 Task: Open Card Landing Page Optimization in Board Newsletter Planning to Workspace Ad Operations and add a team member Softage.4@softage.net, a label Yellow, a checklist Adult Education, an attachment from your onedrive, a color Yellow and finally, add a card description 'Conduct and analyze customer feedback survey' and a comment 'Let us approach this task with a focus on continuous learning and improvement, seeking to iterate and refine our approach over time.'. Add a start date 'Jan 04, 1900' with a due date 'Jan 11, 1900'
Action: Mouse moved to (83, 405)
Screenshot: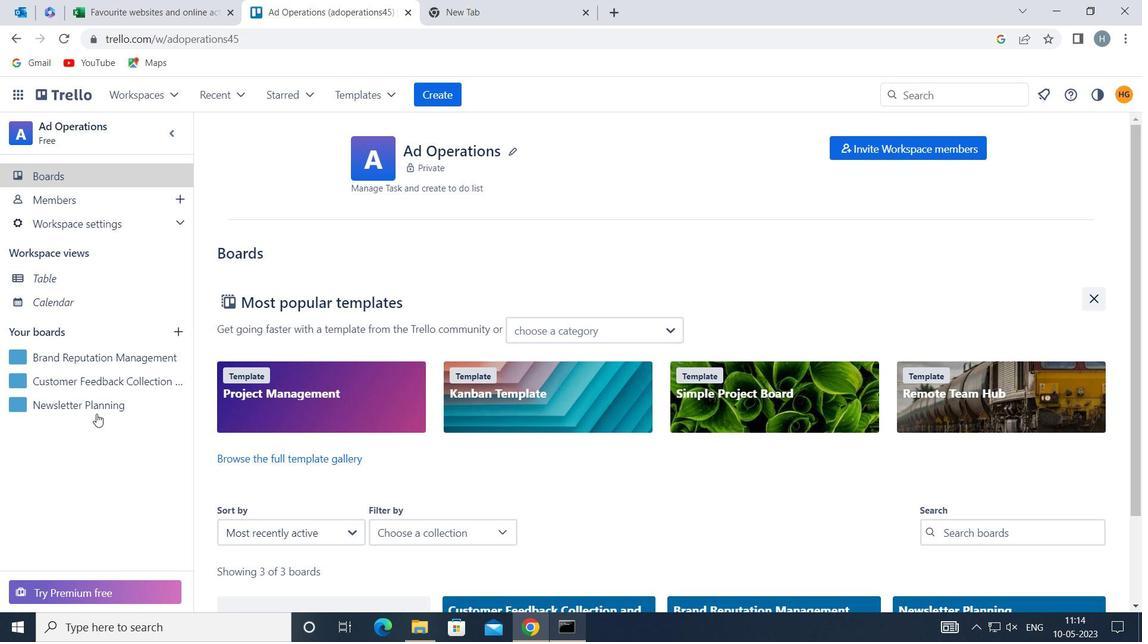 
Action: Mouse pressed left at (83, 405)
Screenshot: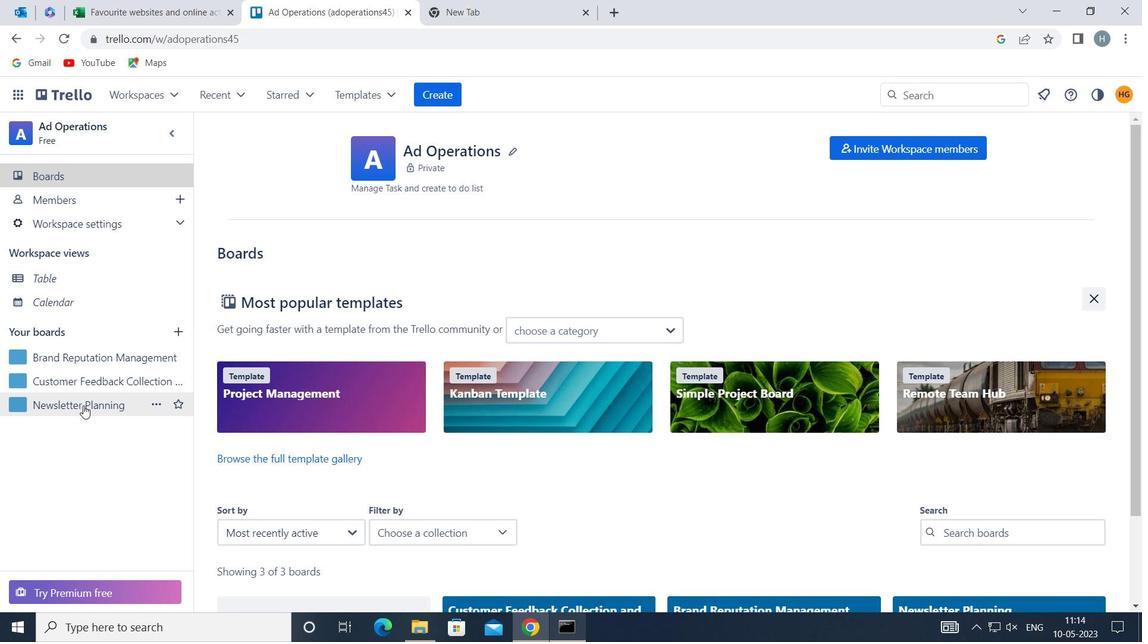 
Action: Mouse moved to (469, 217)
Screenshot: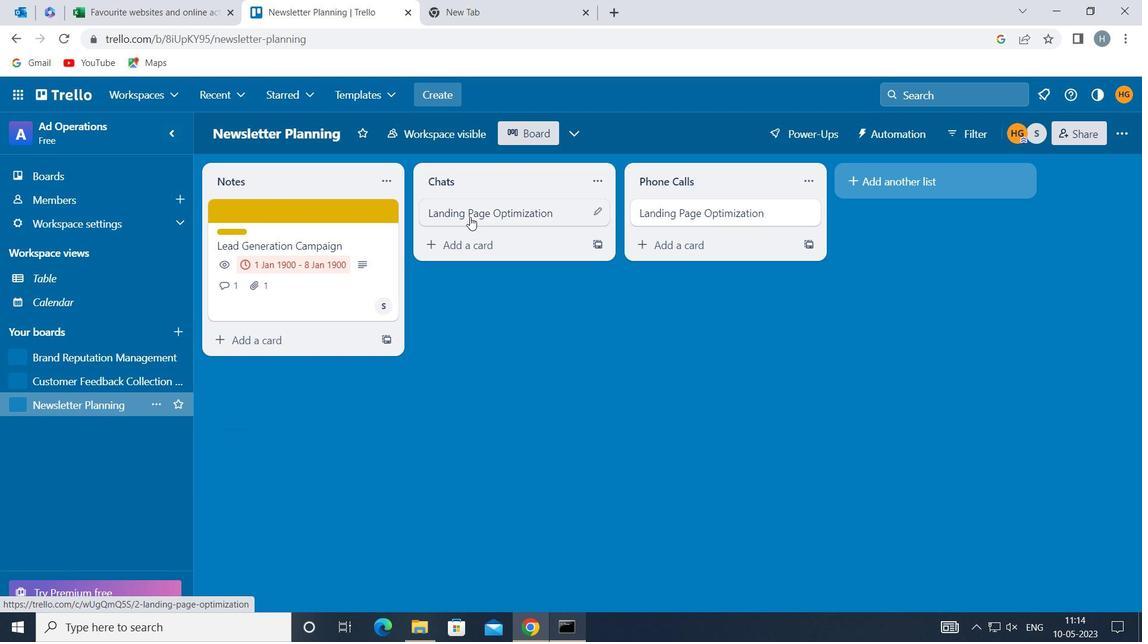 
Action: Mouse pressed left at (469, 217)
Screenshot: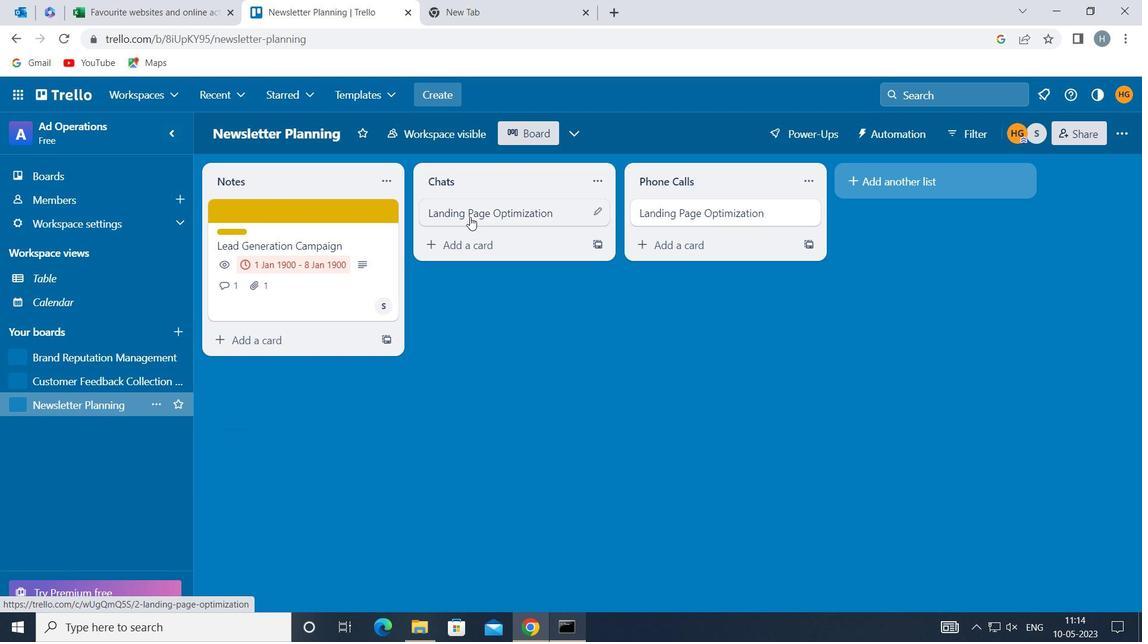 
Action: Mouse moved to (748, 256)
Screenshot: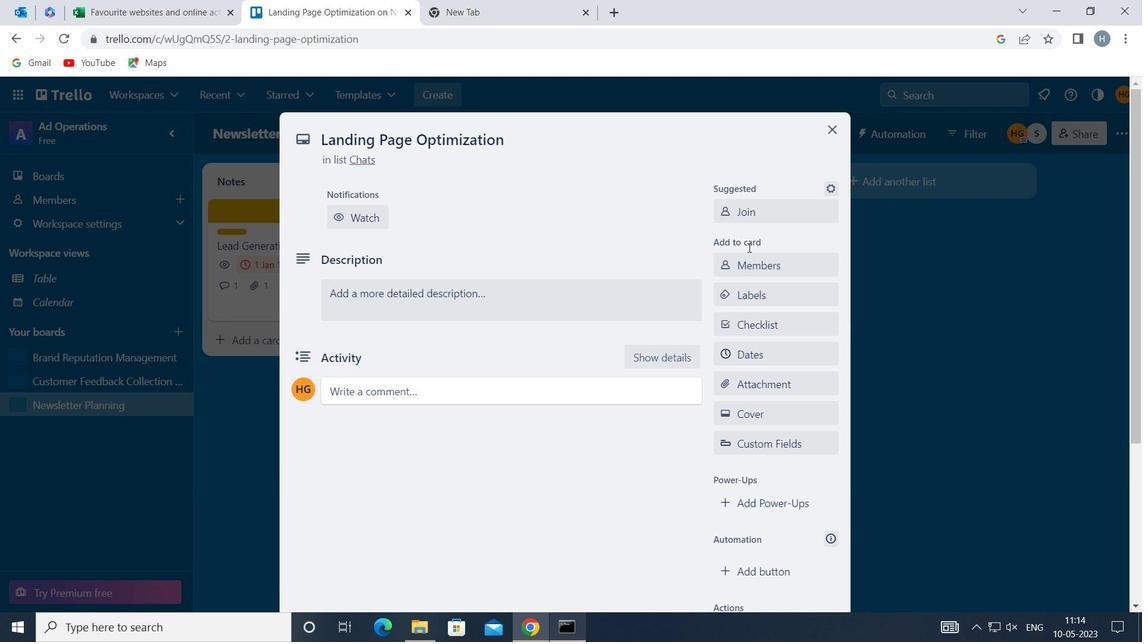 
Action: Mouse pressed left at (748, 256)
Screenshot: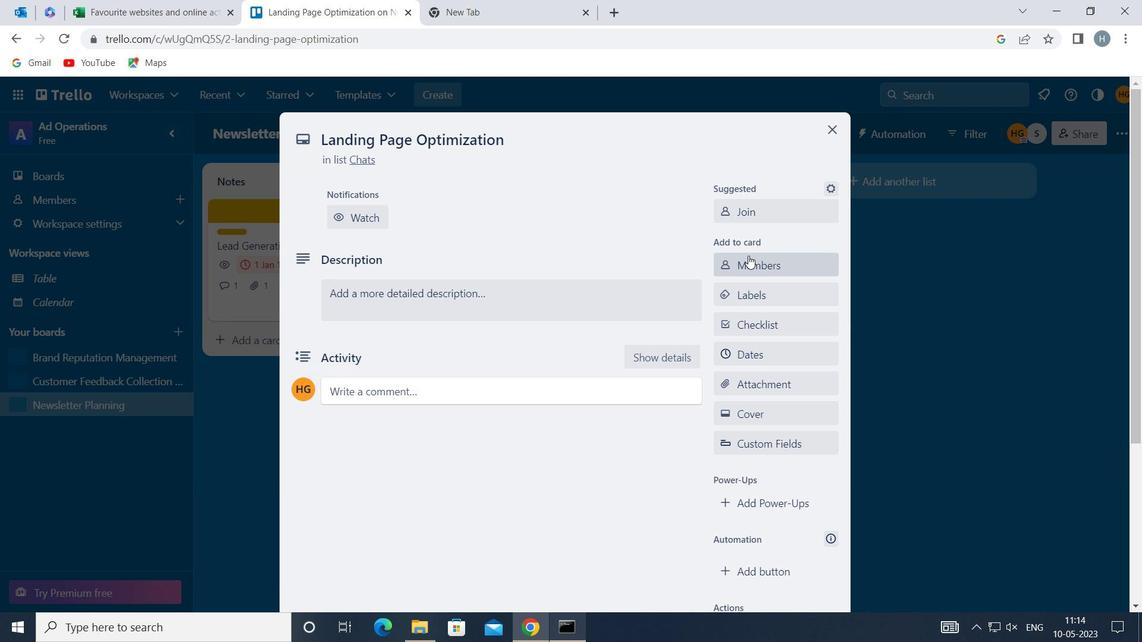 
Action: Mouse moved to (729, 262)
Screenshot: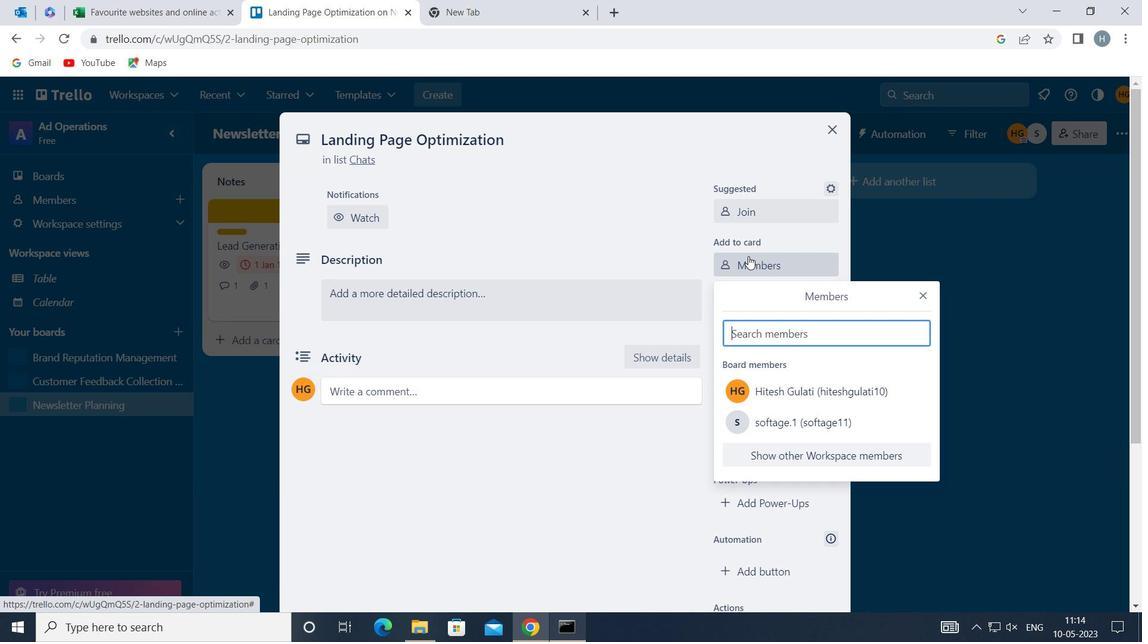 
Action: Key pressed softage
Screenshot: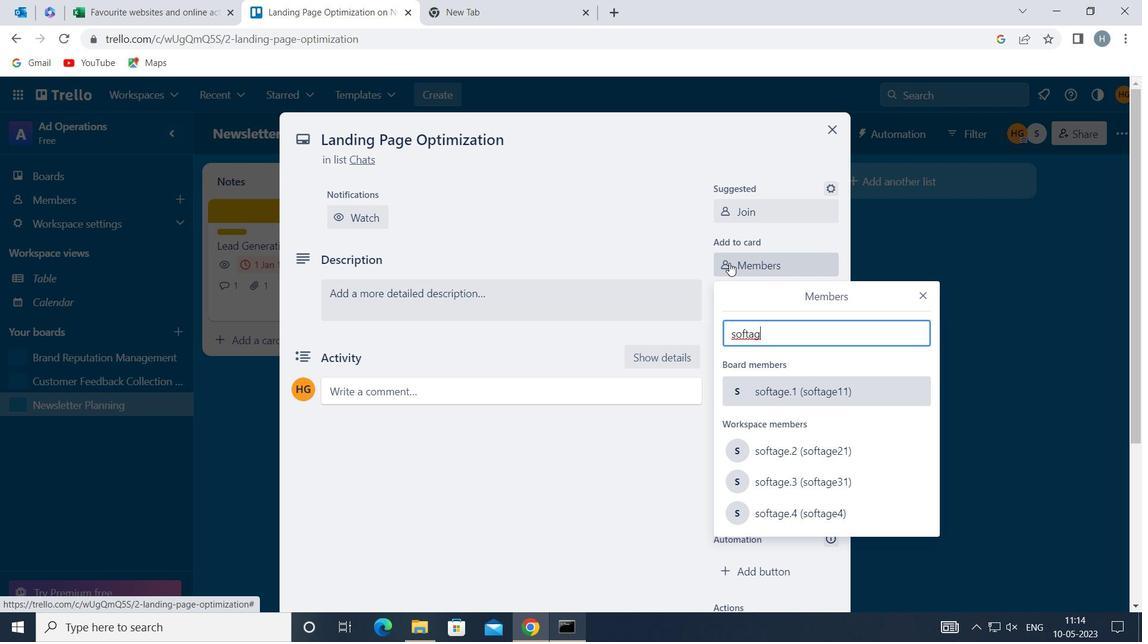 
Action: Mouse moved to (803, 508)
Screenshot: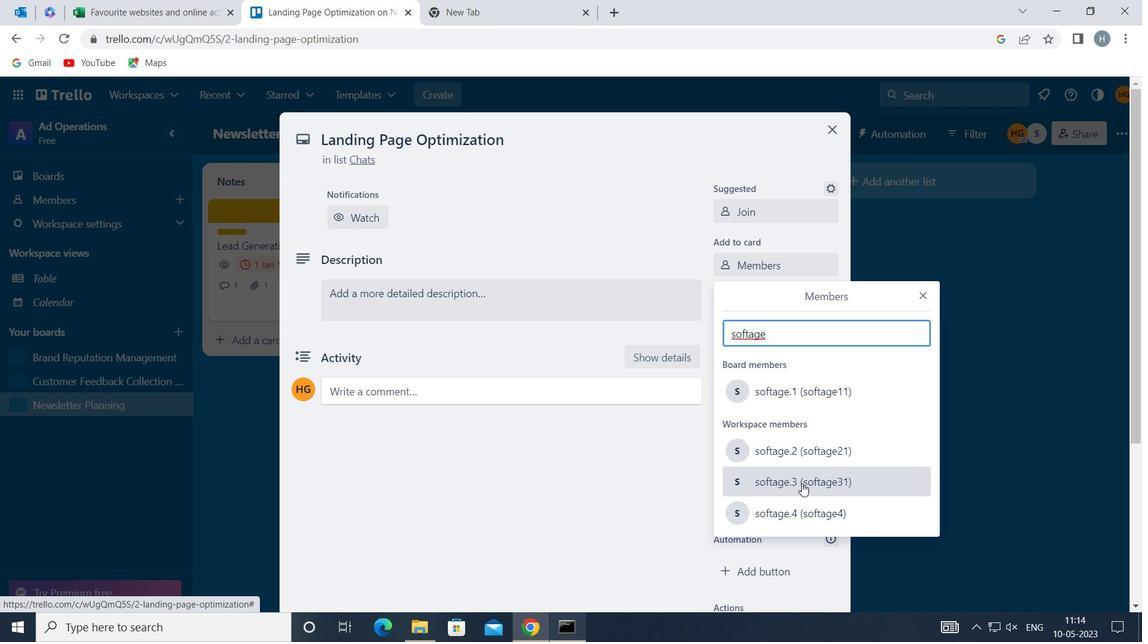 
Action: Mouse pressed left at (803, 508)
Screenshot: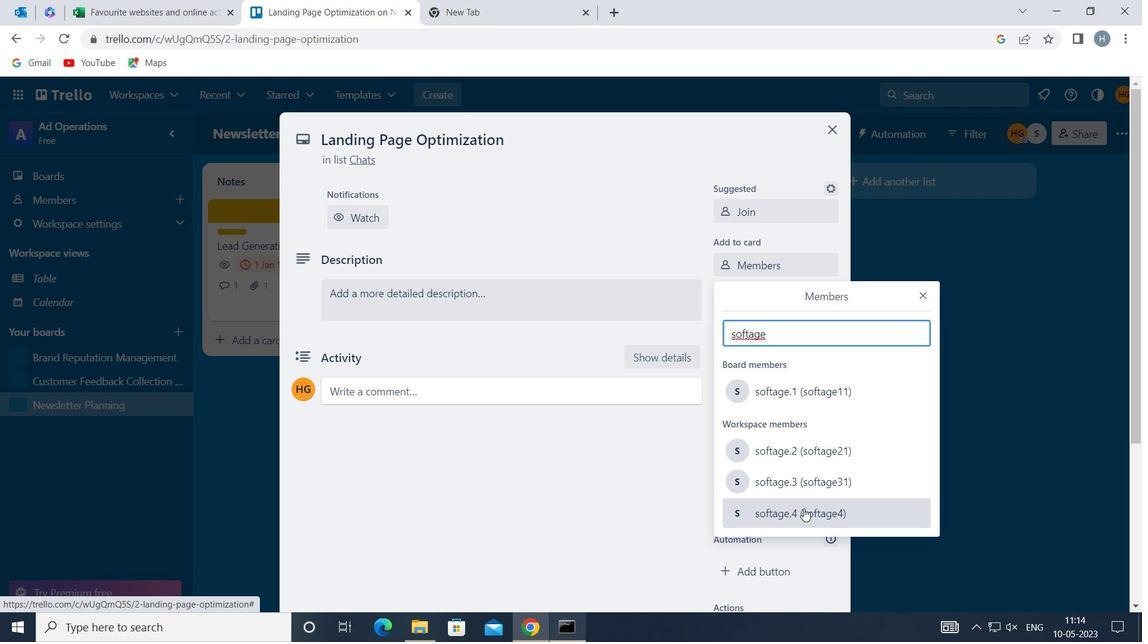 
Action: Mouse moved to (921, 292)
Screenshot: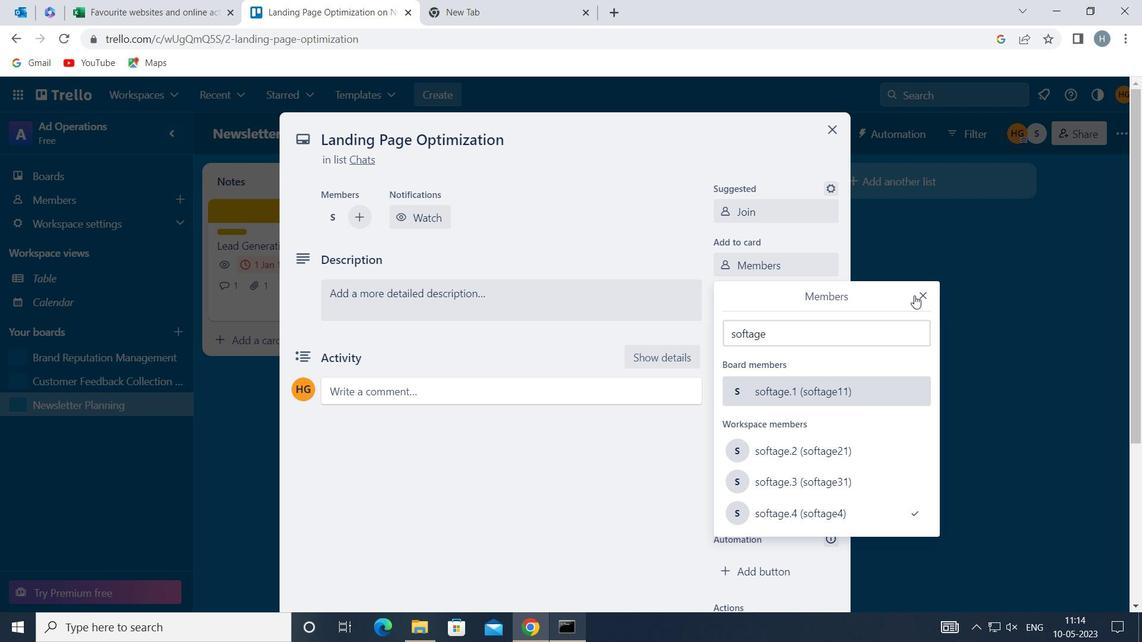 
Action: Mouse pressed left at (921, 292)
Screenshot: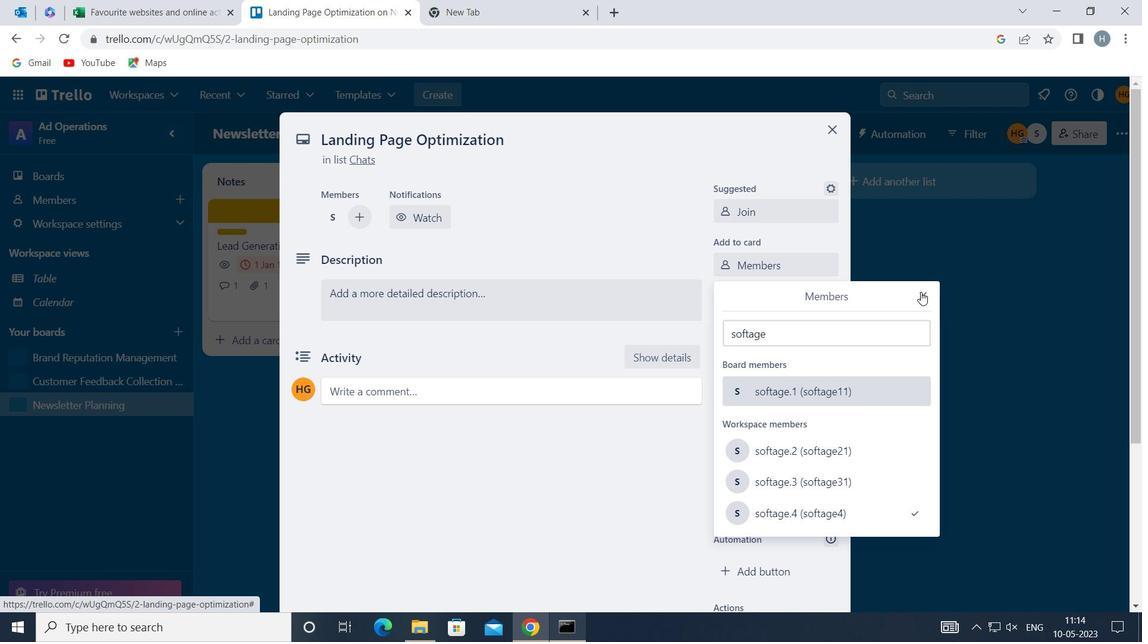 
Action: Mouse moved to (783, 291)
Screenshot: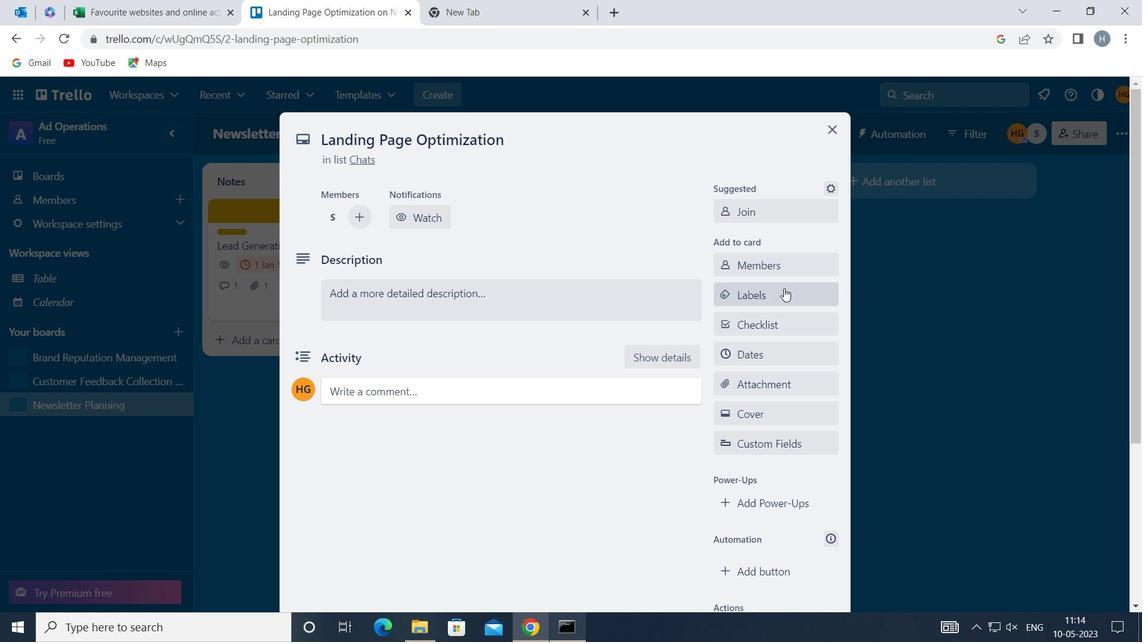 
Action: Mouse pressed left at (783, 291)
Screenshot: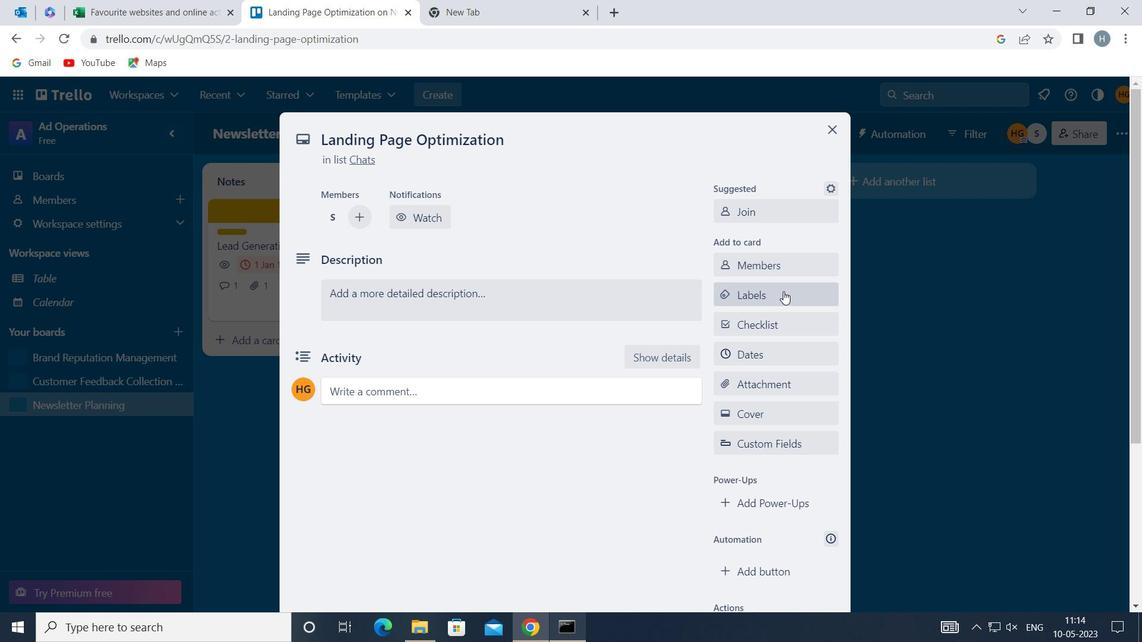 
Action: Mouse moved to (805, 249)
Screenshot: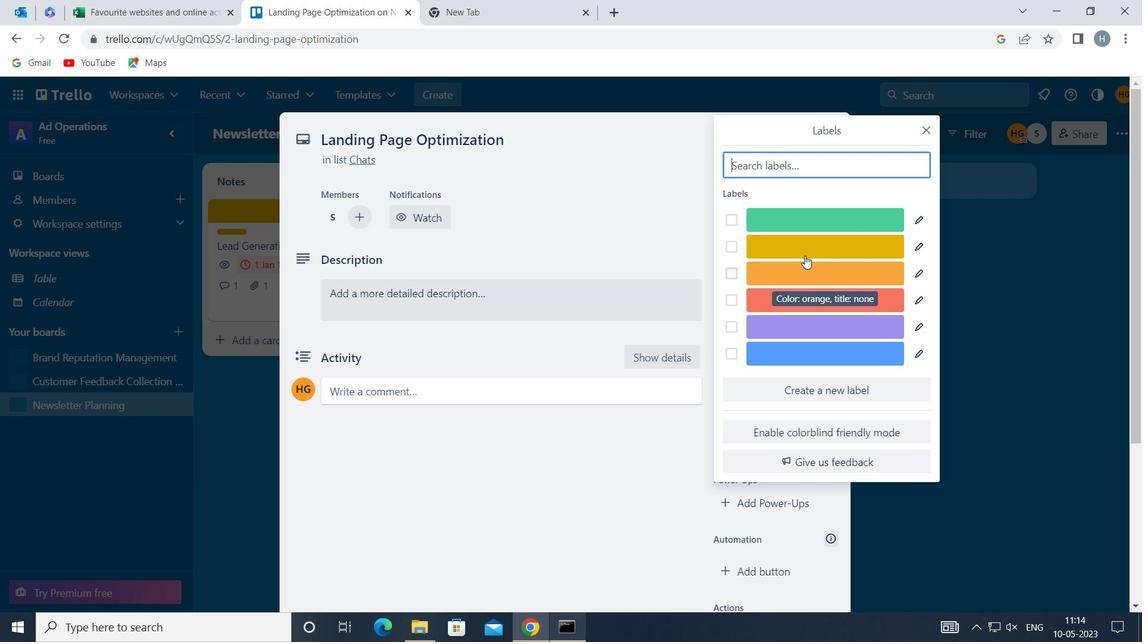 
Action: Mouse pressed left at (805, 249)
Screenshot: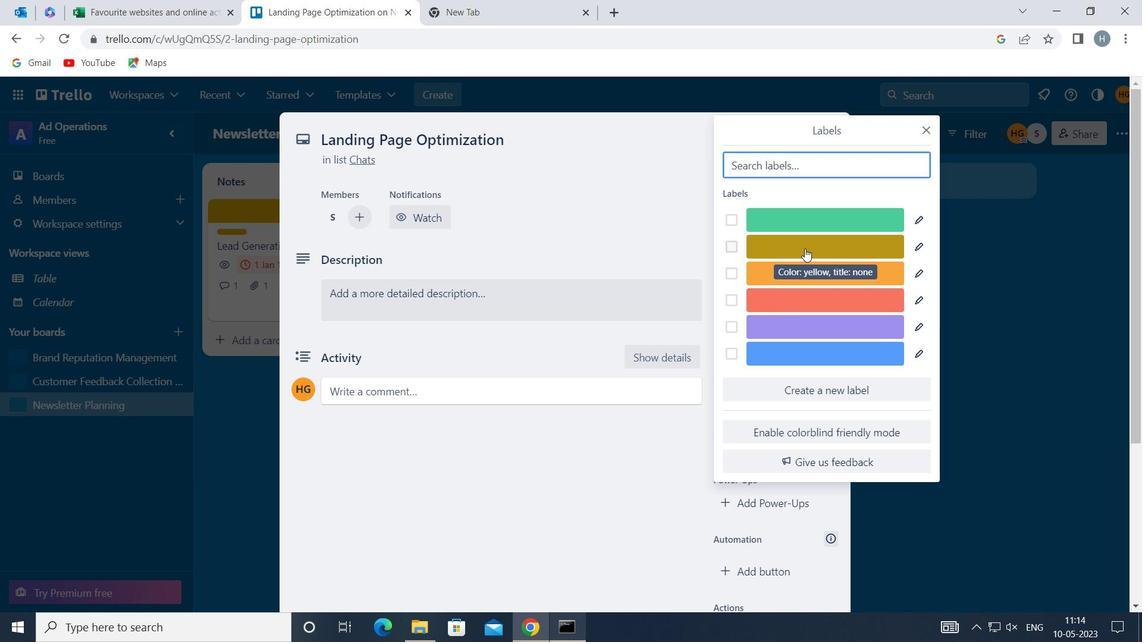 
Action: Mouse moved to (926, 124)
Screenshot: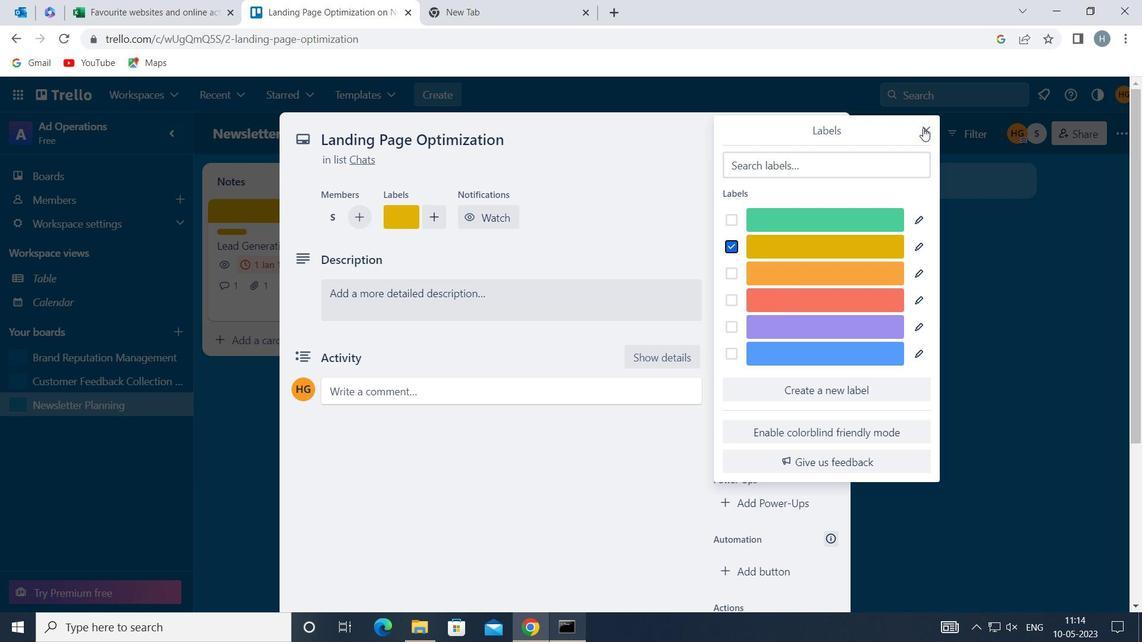 
Action: Mouse pressed left at (926, 124)
Screenshot: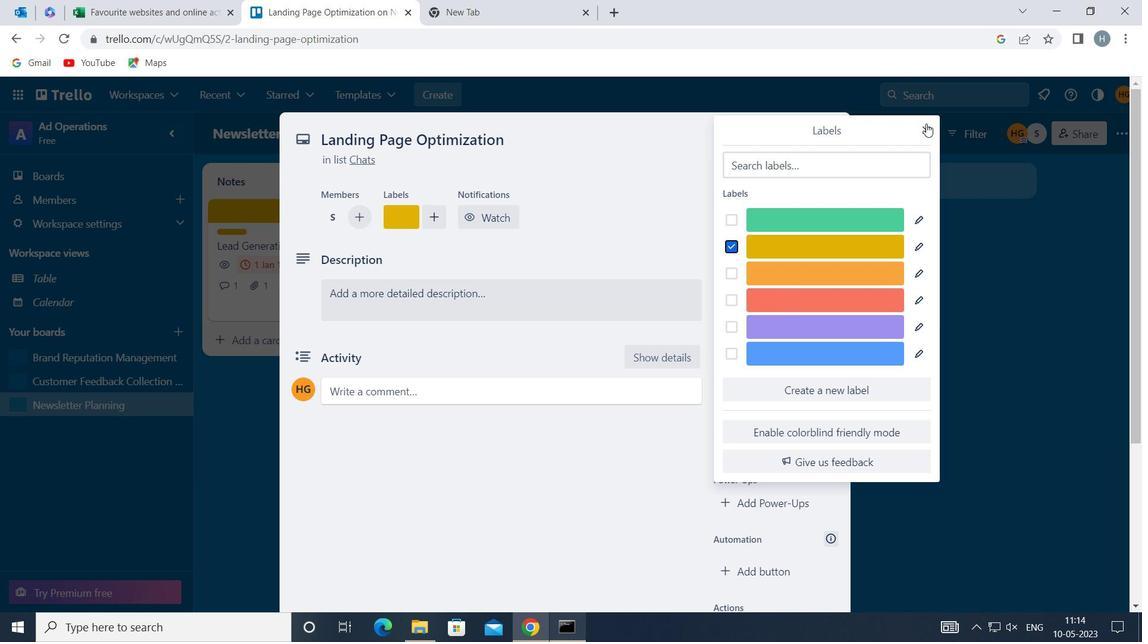 
Action: Mouse moved to (791, 327)
Screenshot: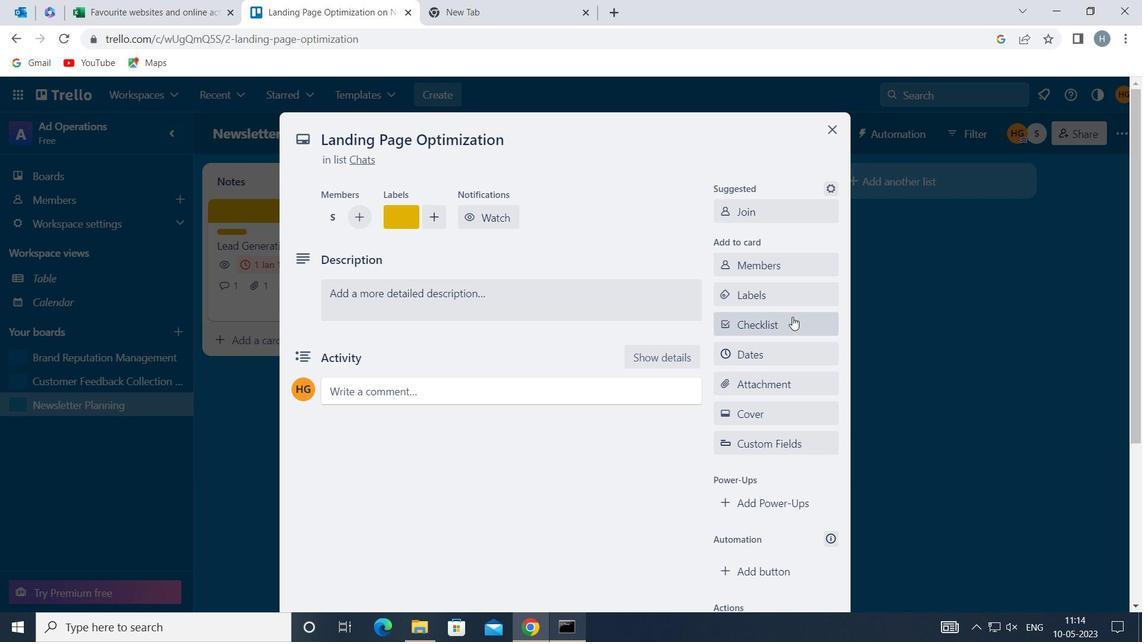 
Action: Mouse pressed left at (791, 327)
Screenshot: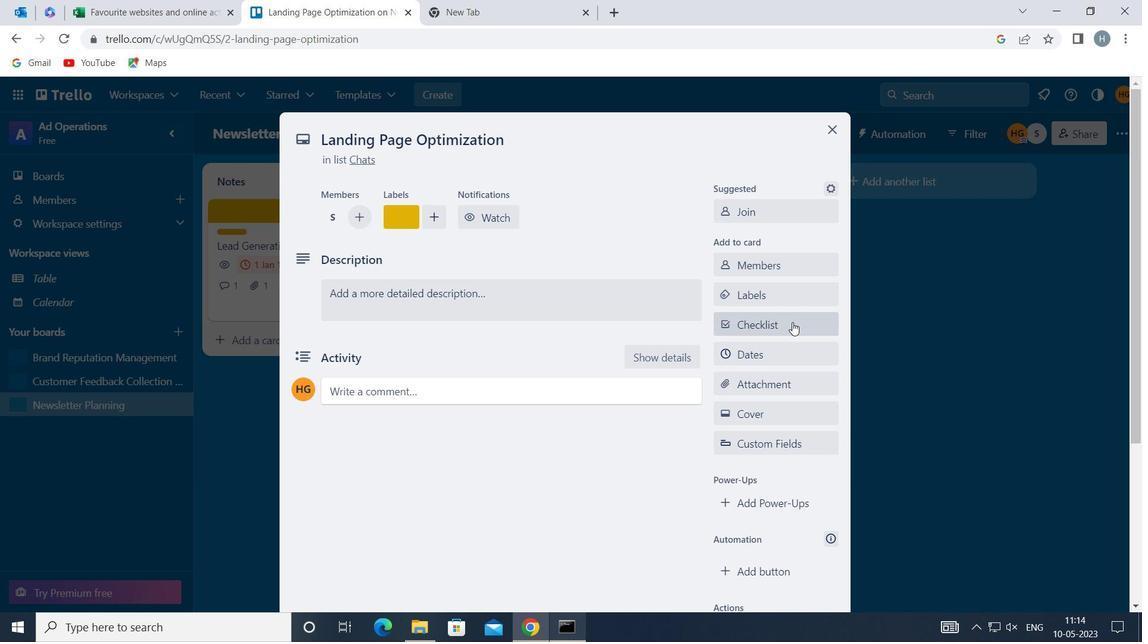 
Action: Key pressed <Key.shift>ADULT<Key.space><Key.shift>EDUCATION
Screenshot: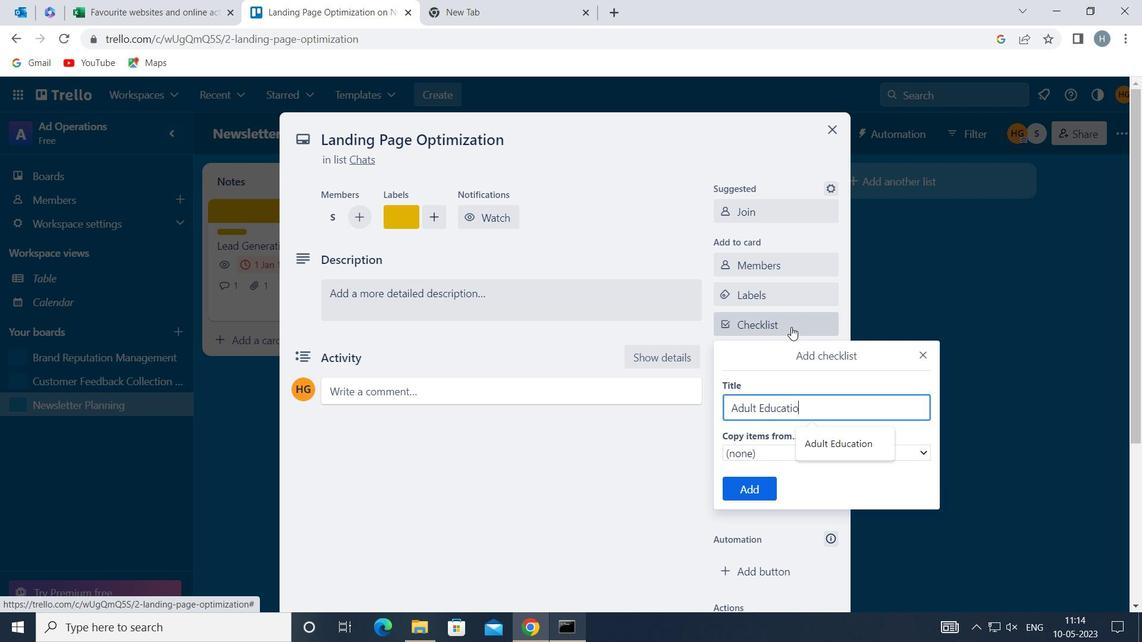 
Action: Mouse moved to (748, 487)
Screenshot: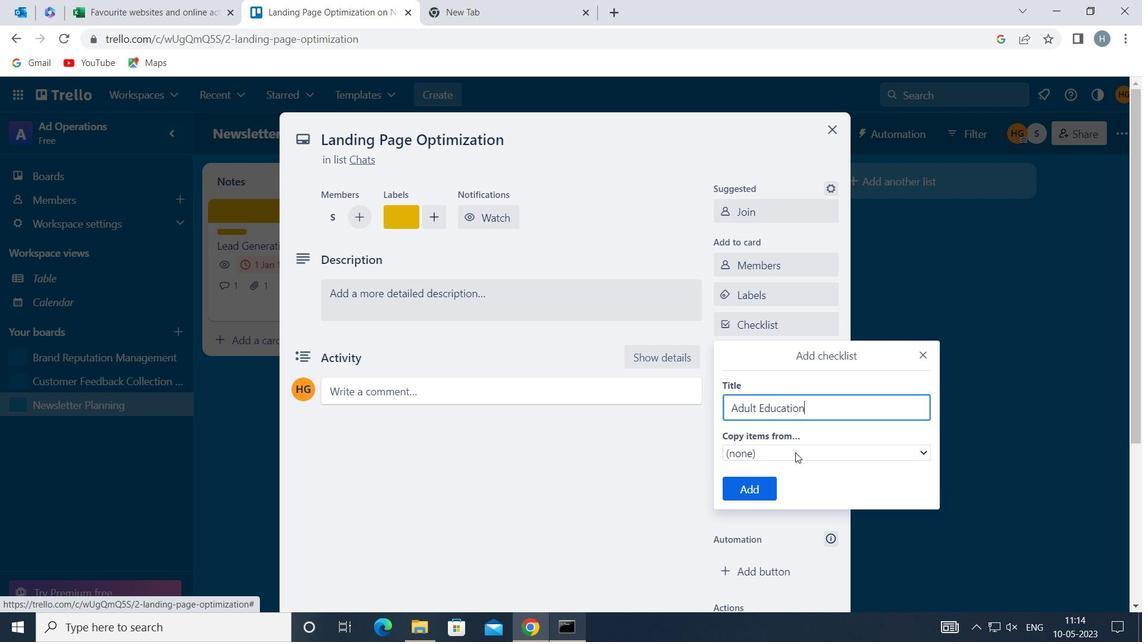 
Action: Mouse pressed left at (748, 487)
Screenshot: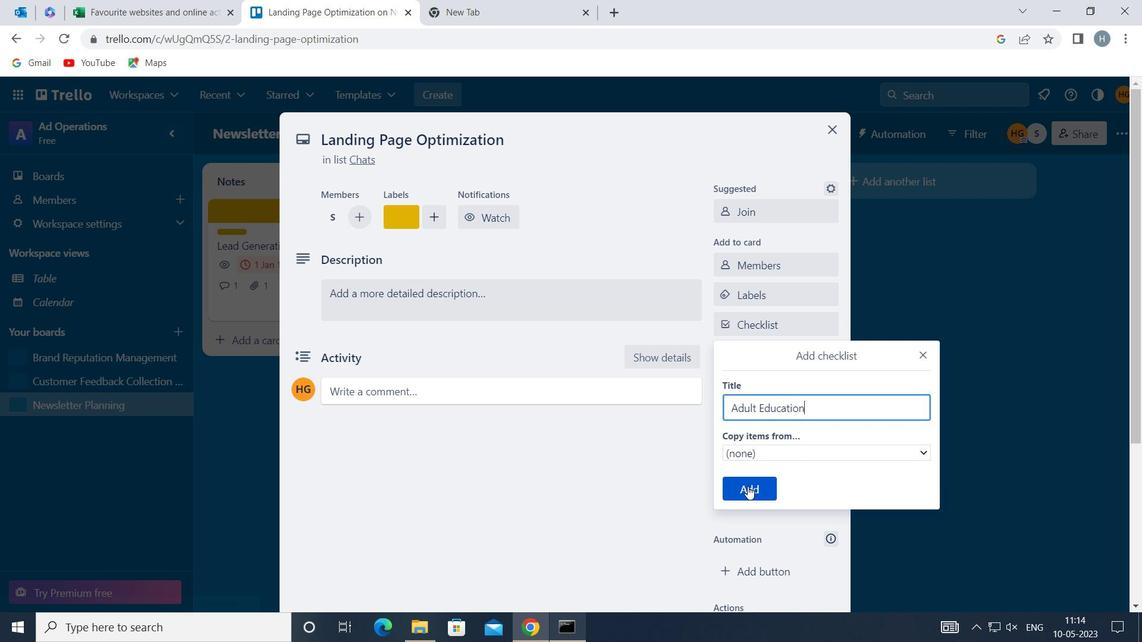 
Action: Mouse moved to (777, 375)
Screenshot: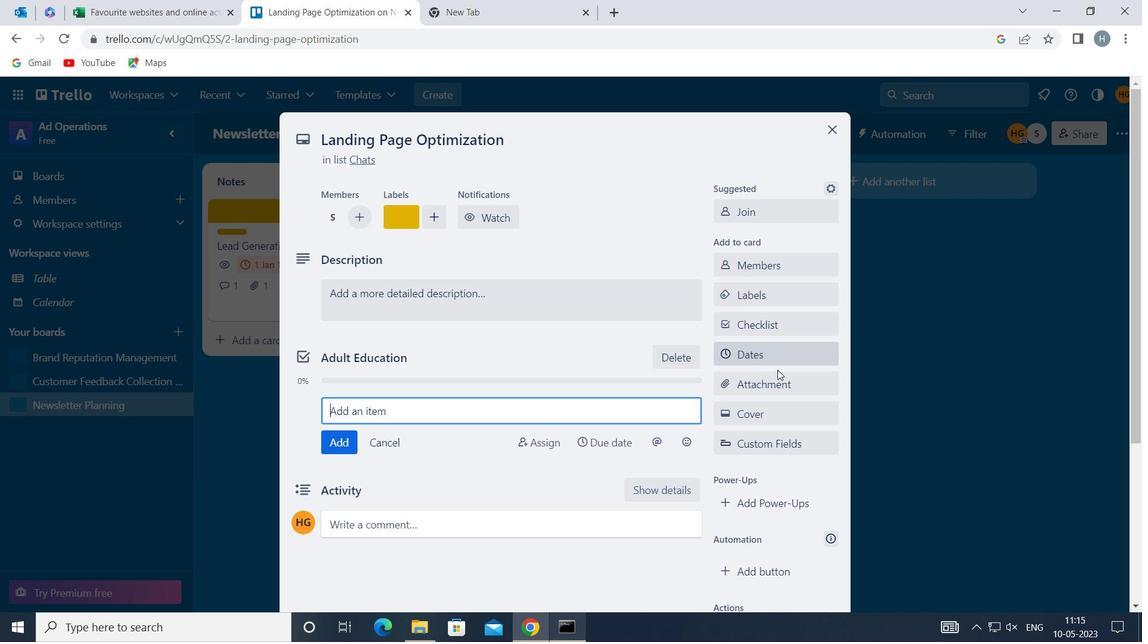 
Action: Mouse pressed left at (777, 375)
Screenshot: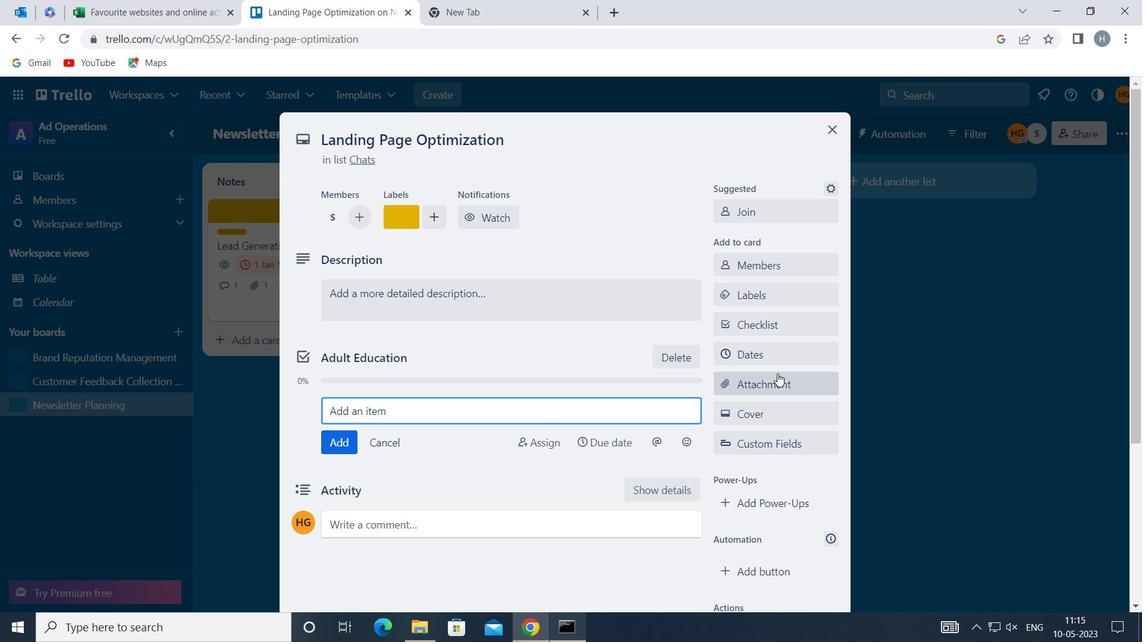 
Action: Mouse moved to (769, 274)
Screenshot: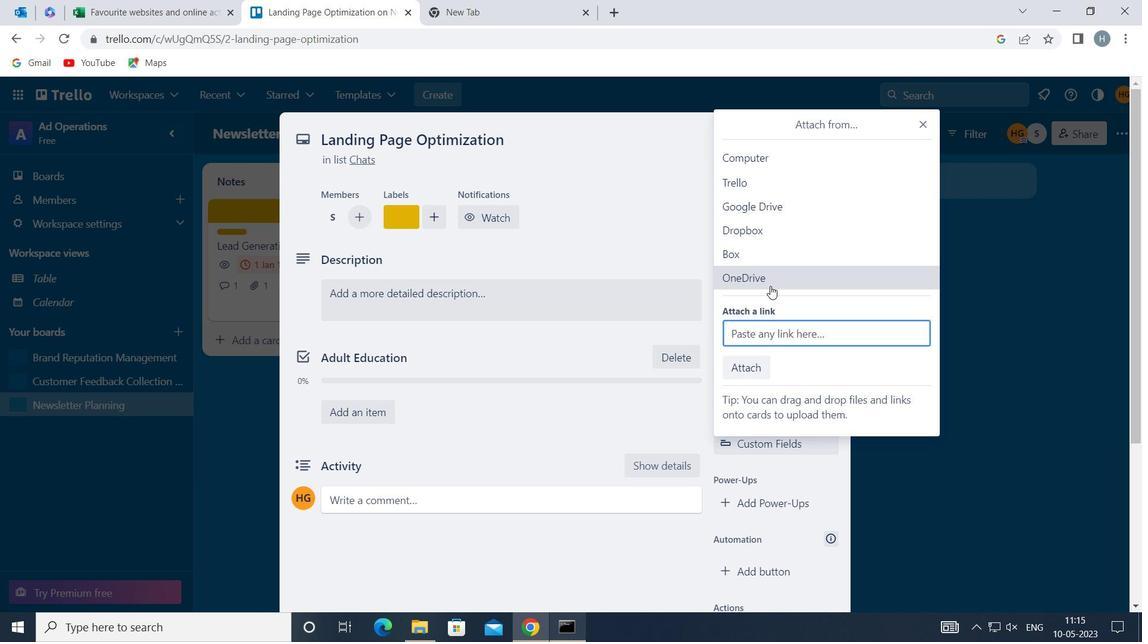 
Action: Mouse pressed left at (769, 274)
Screenshot: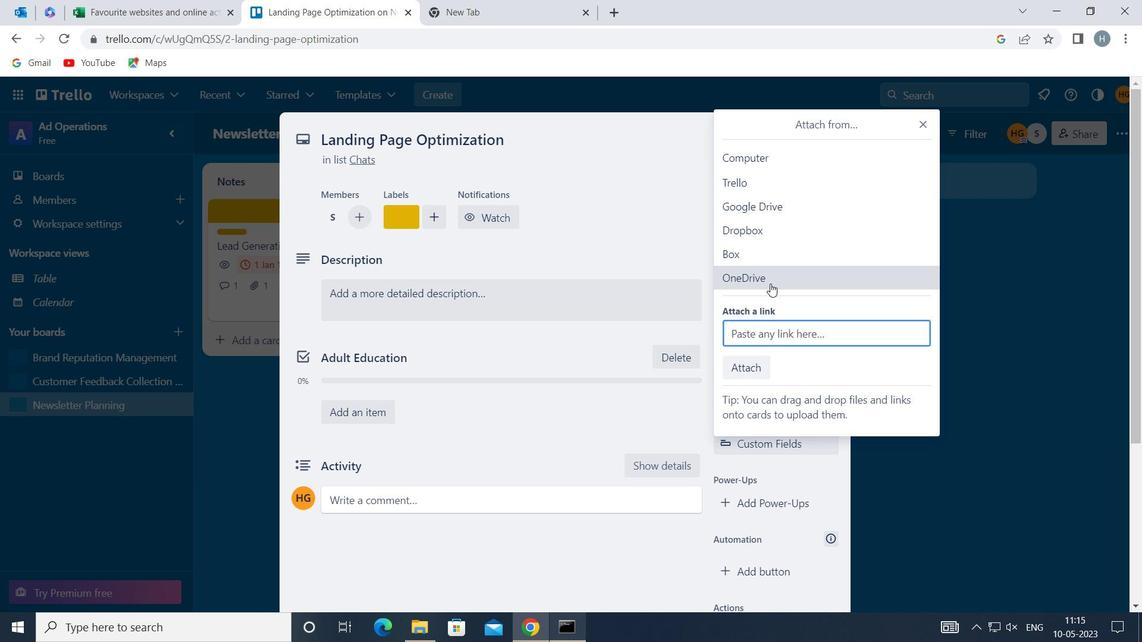 
Action: Mouse moved to (604, 215)
Screenshot: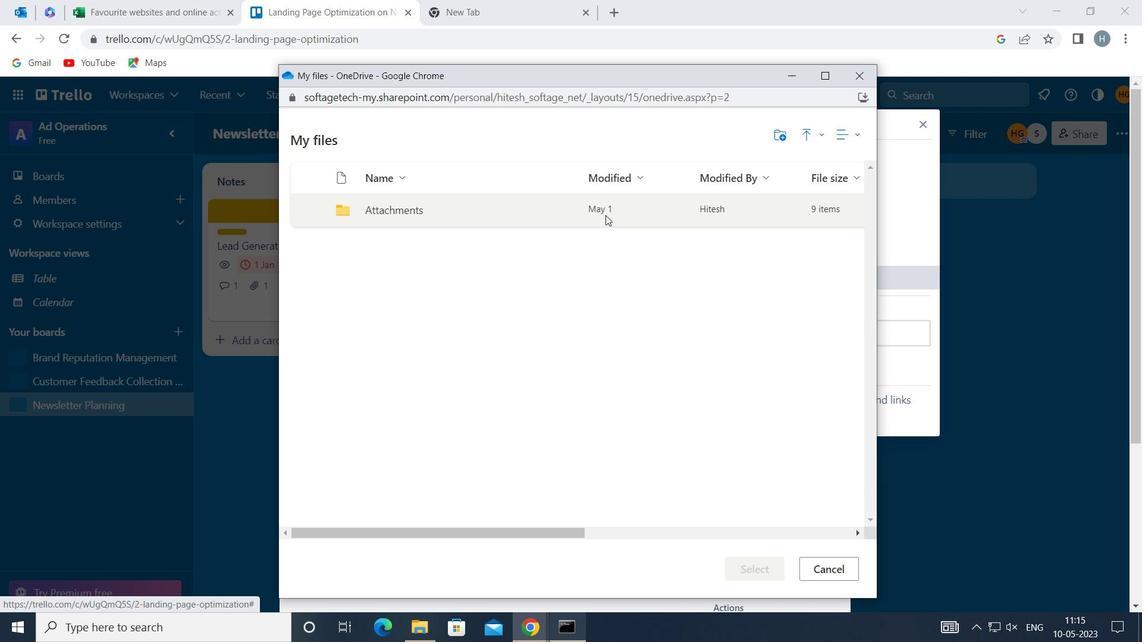 
Action: Mouse pressed left at (604, 215)
Screenshot: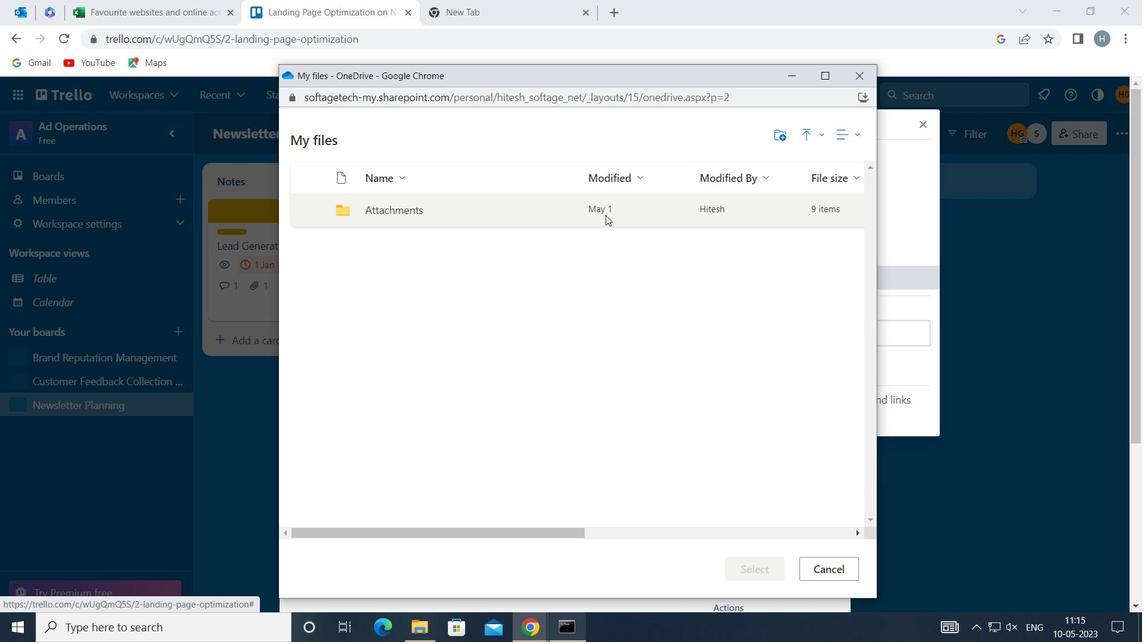 
Action: Mouse moved to (603, 215)
Screenshot: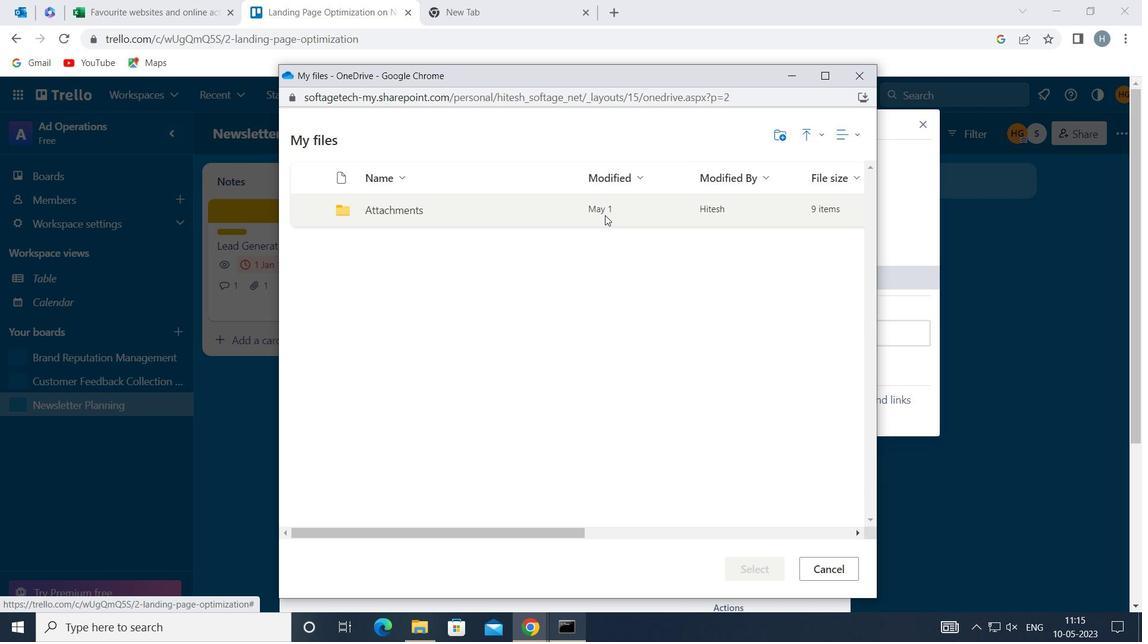 
Action: Mouse pressed left at (603, 215)
Screenshot: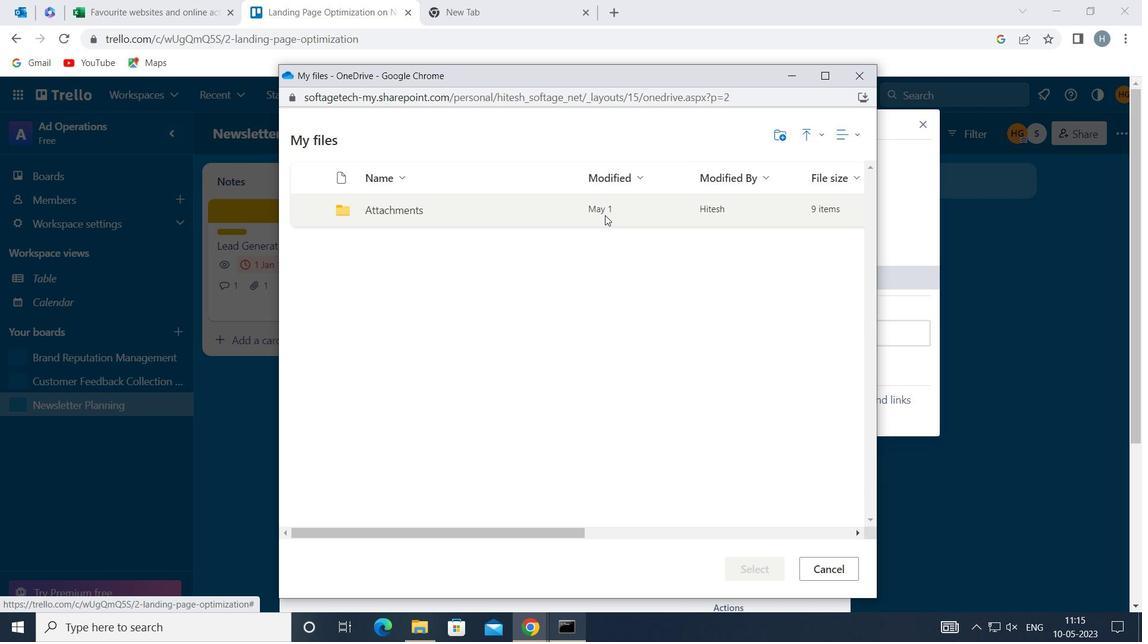 
Action: Mouse moved to (601, 237)
Screenshot: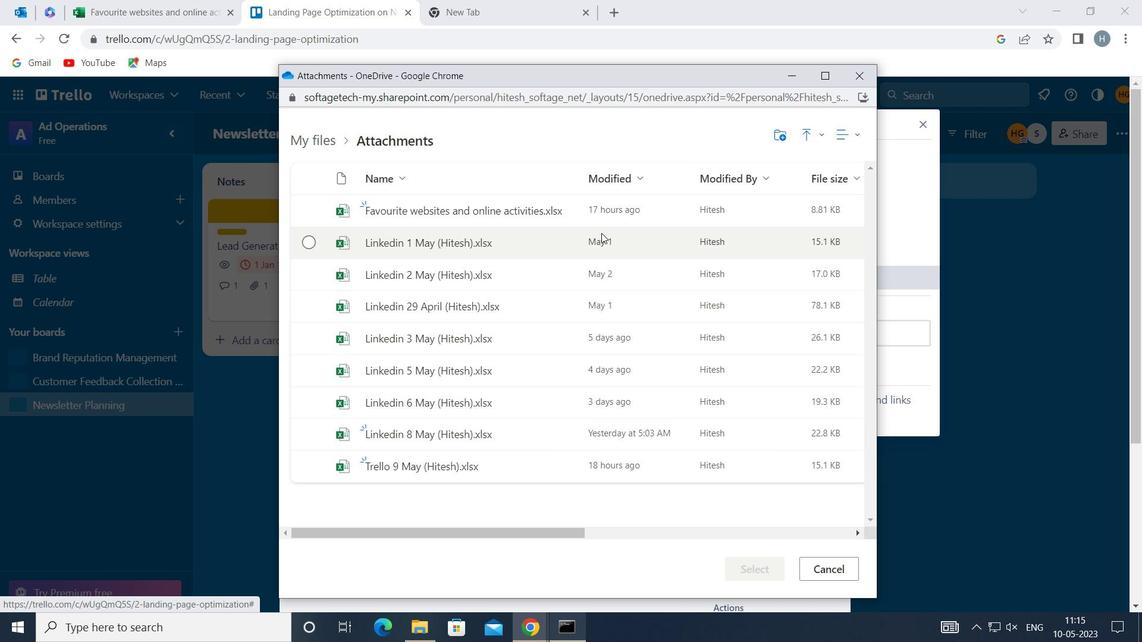 
Action: Mouse pressed left at (601, 237)
Screenshot: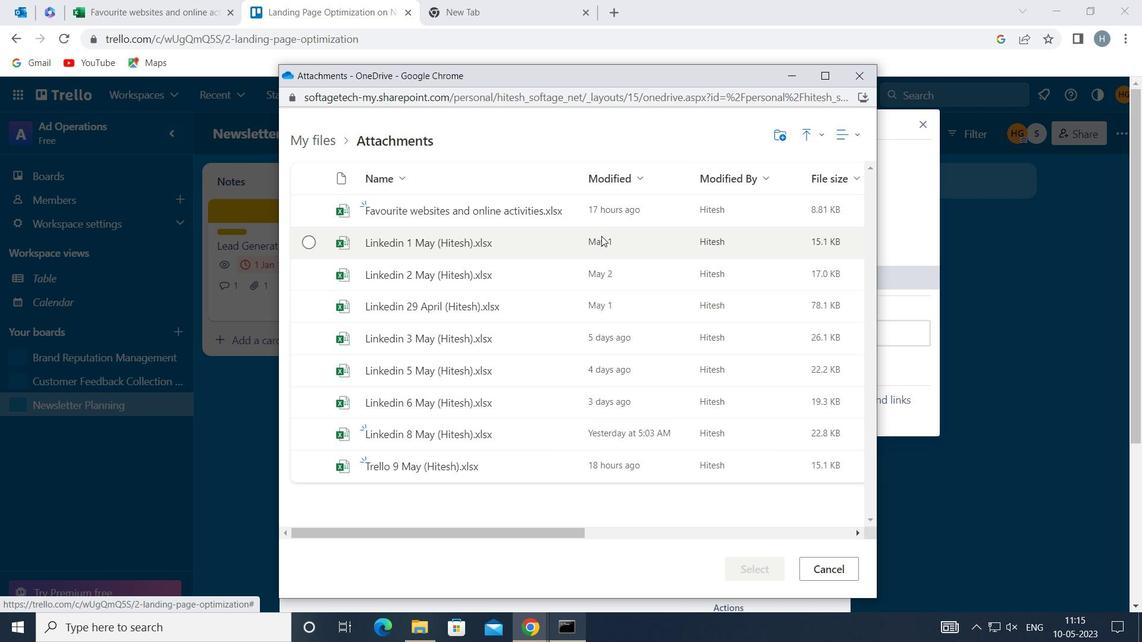 
Action: Mouse moved to (764, 570)
Screenshot: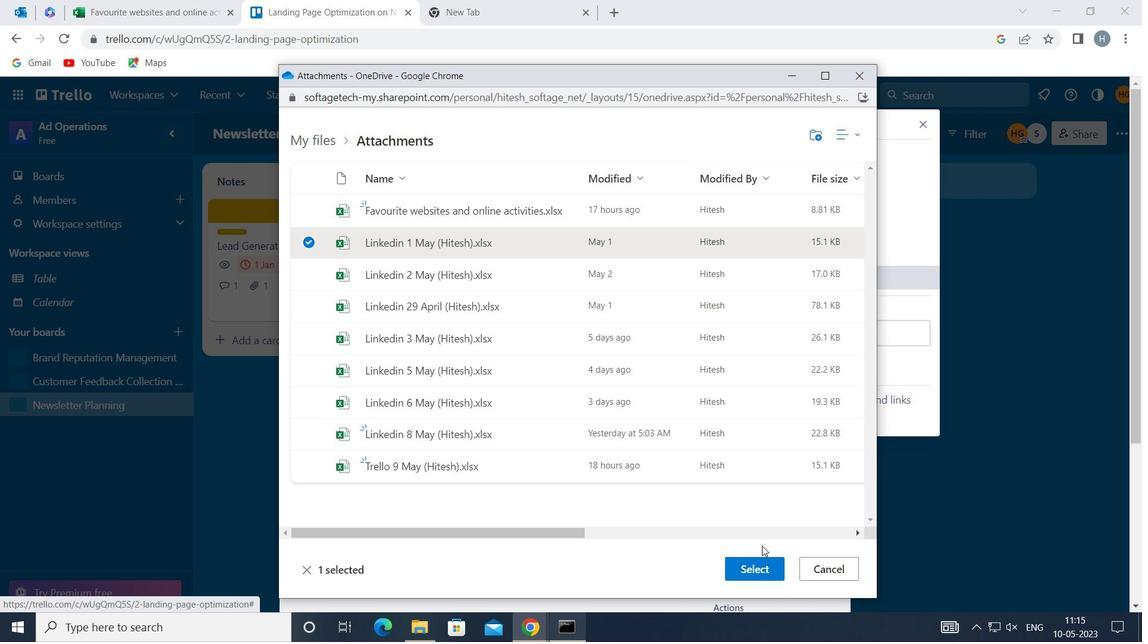 
Action: Mouse pressed left at (764, 570)
Screenshot: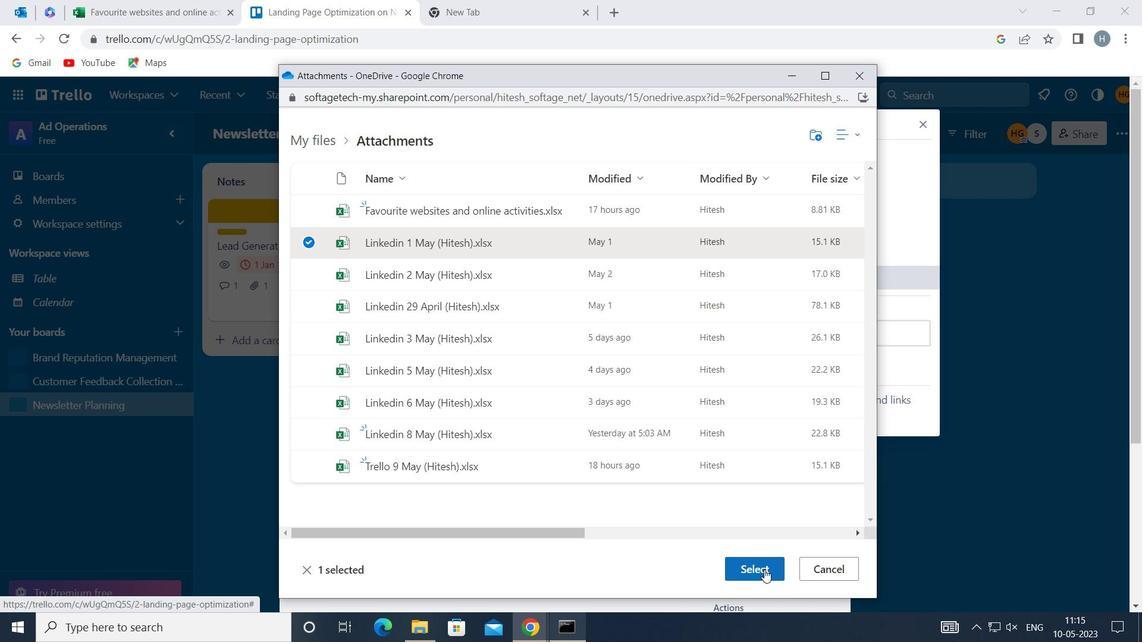 
Action: Mouse moved to (779, 408)
Screenshot: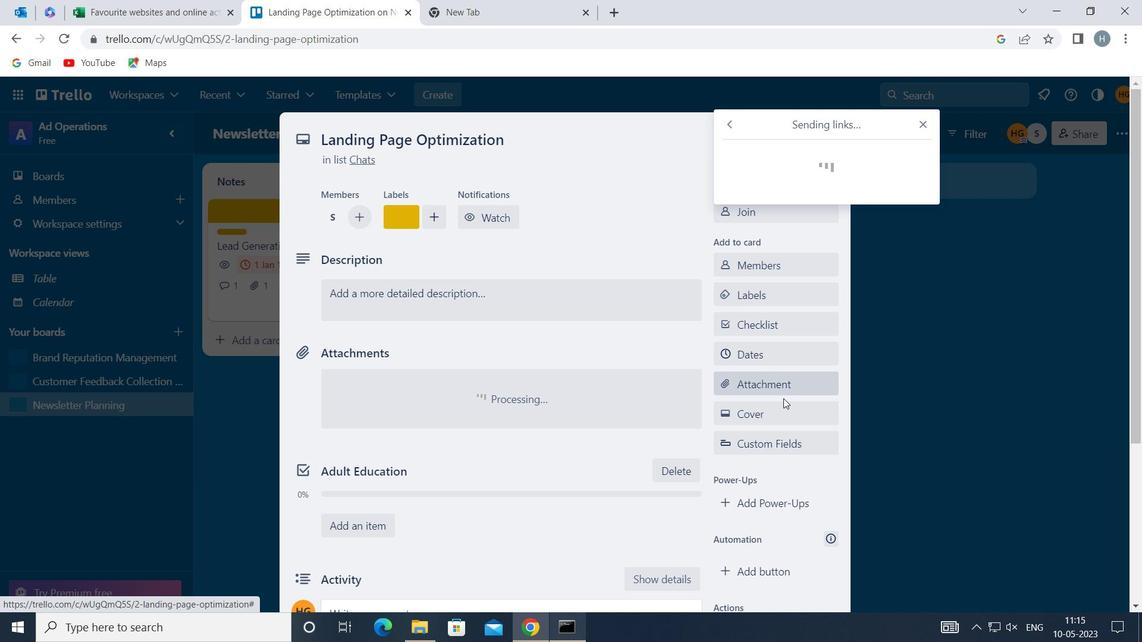 
Action: Mouse pressed left at (779, 408)
Screenshot: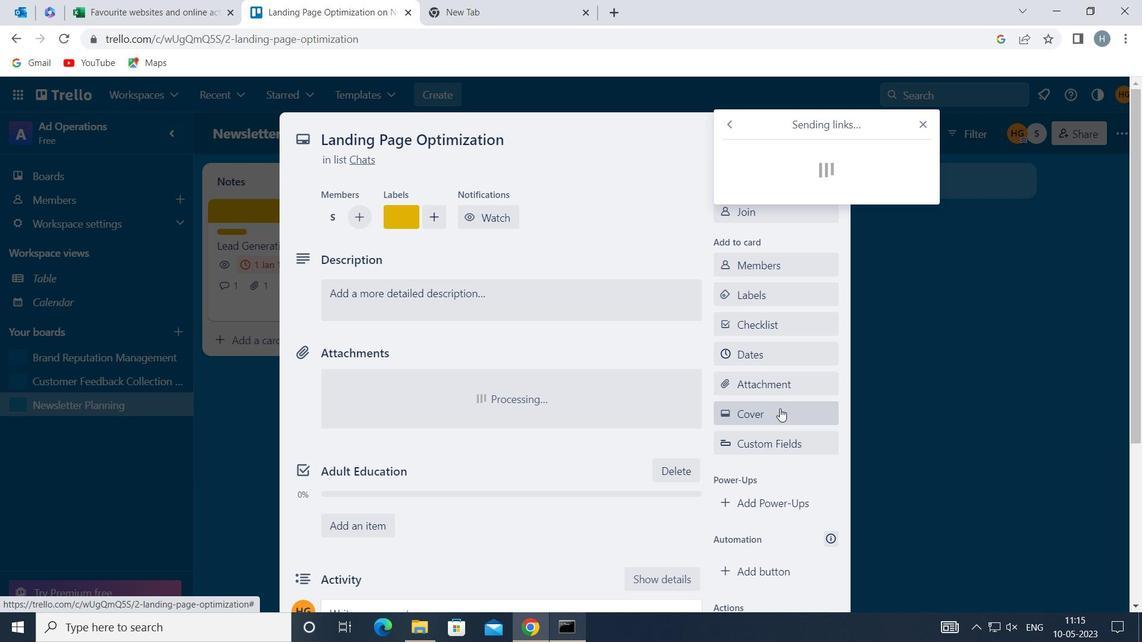 
Action: Mouse moved to (787, 406)
Screenshot: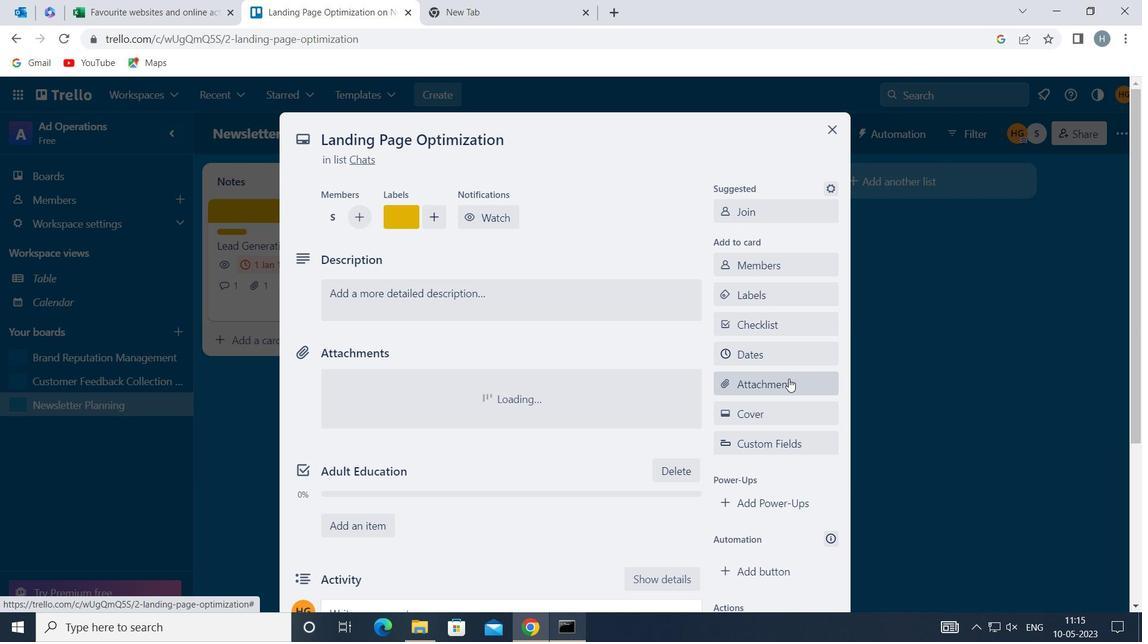 
Action: Mouse pressed left at (787, 406)
Screenshot: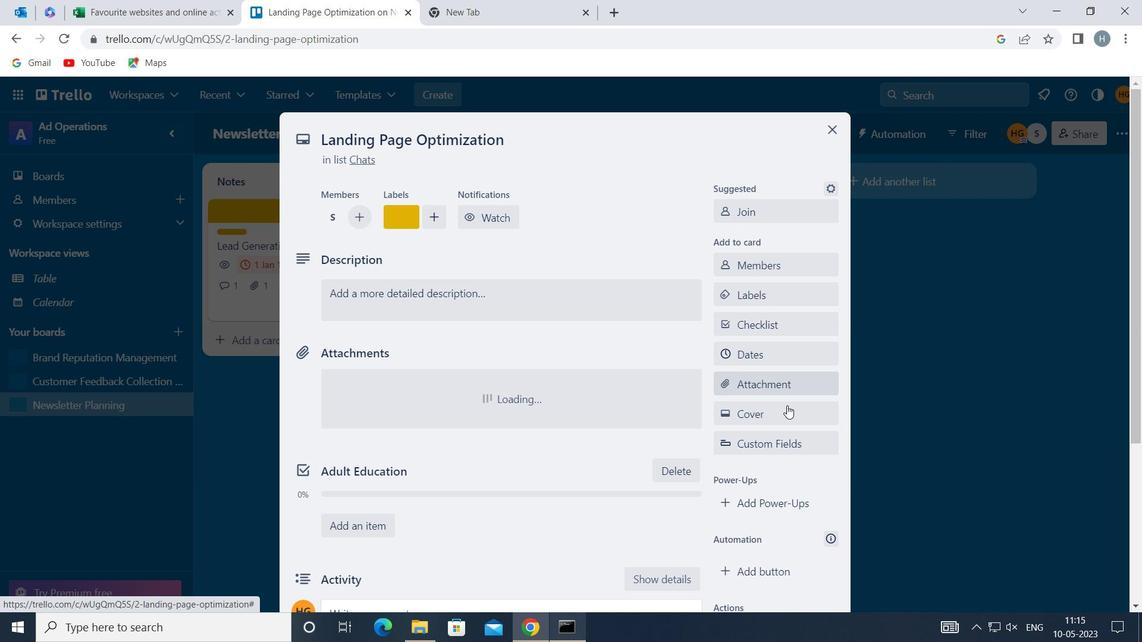 
Action: Mouse moved to (792, 253)
Screenshot: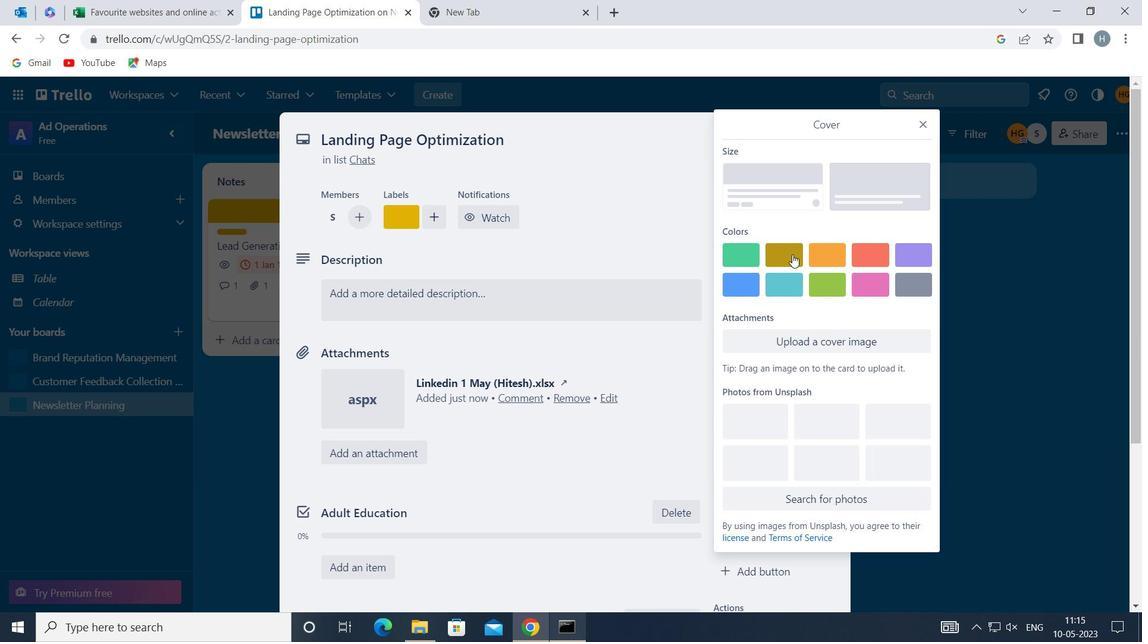 
Action: Mouse pressed left at (792, 253)
Screenshot: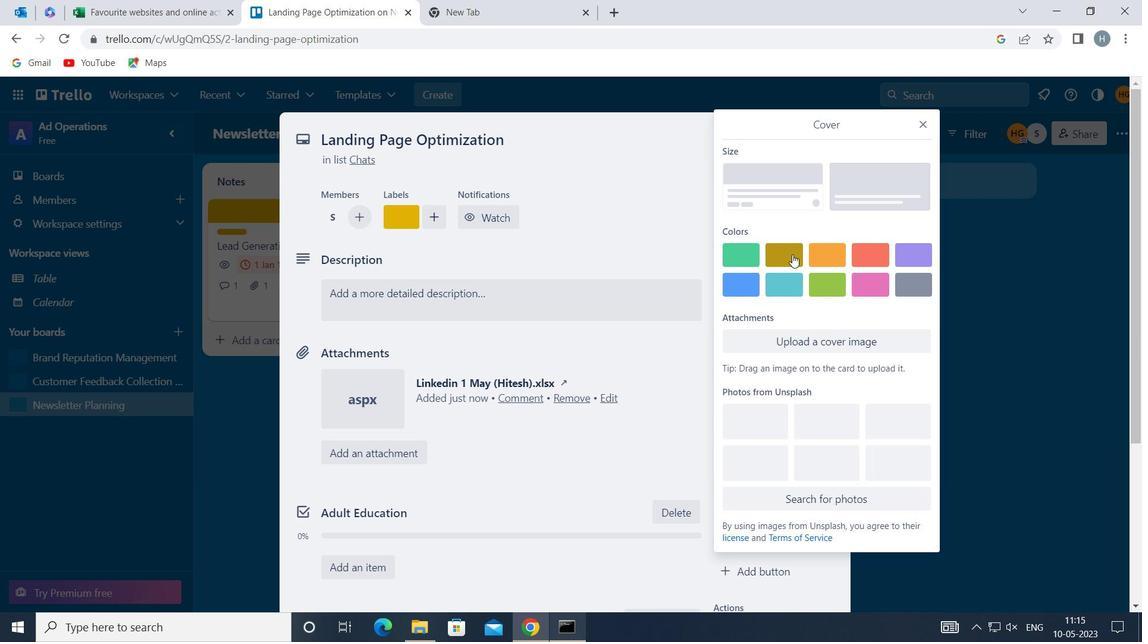 
Action: Mouse moved to (920, 123)
Screenshot: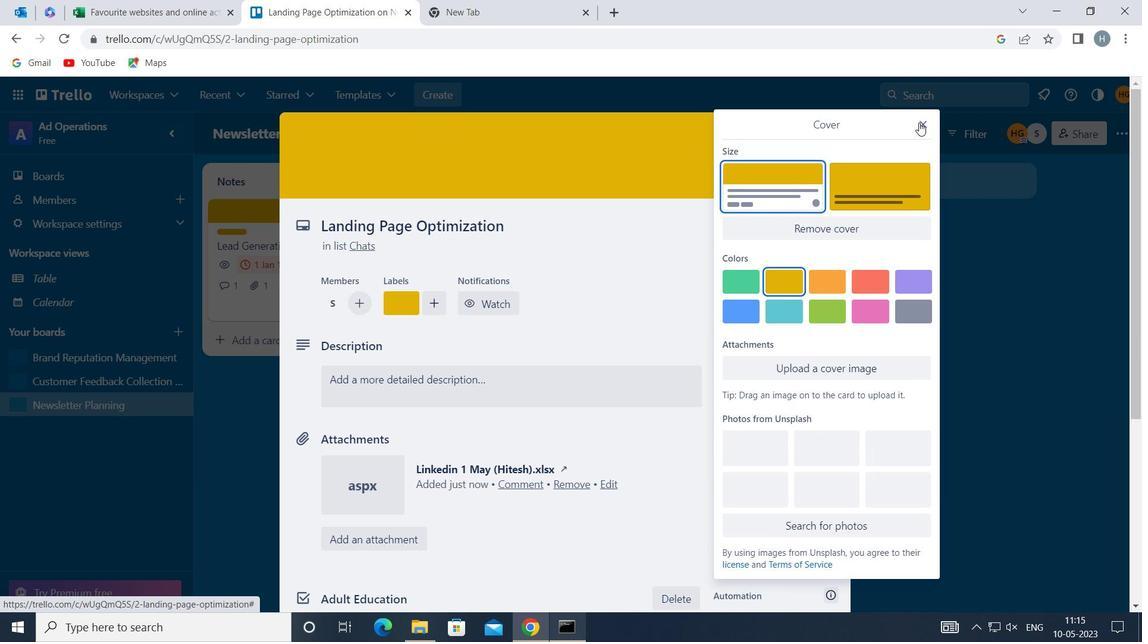 
Action: Mouse pressed left at (920, 123)
Screenshot: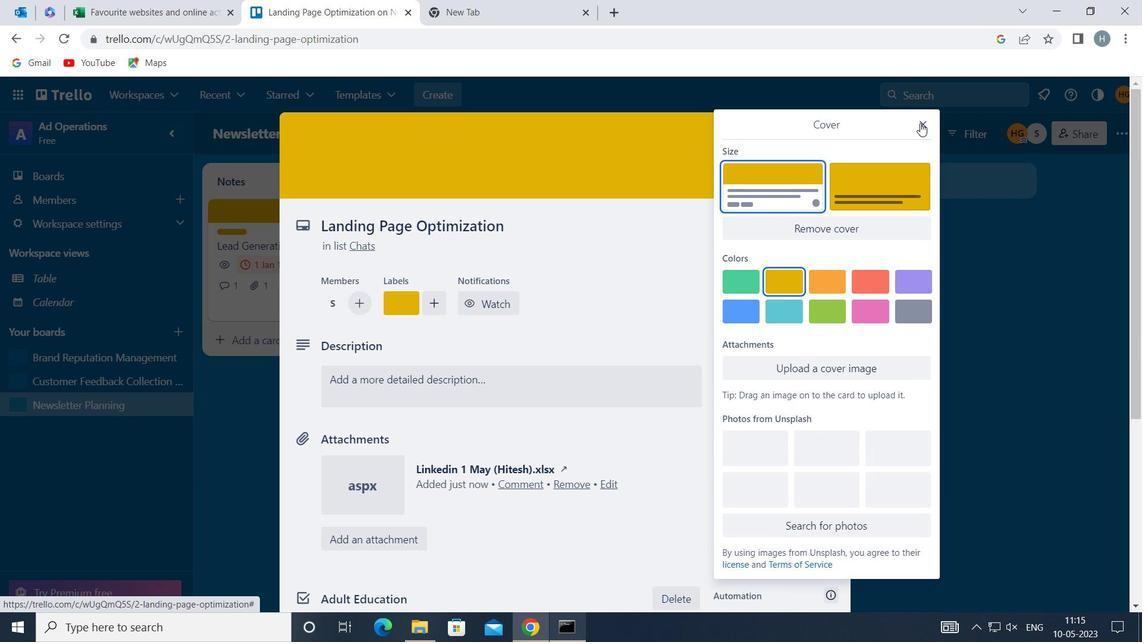 
Action: Mouse moved to (810, 336)
Screenshot: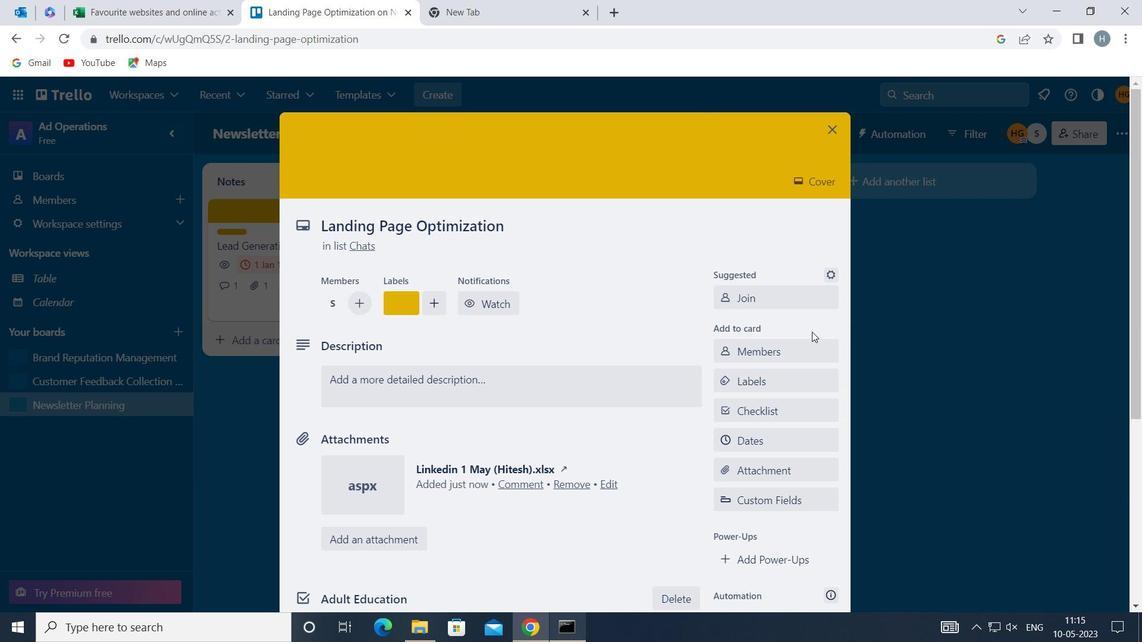 
Action: Mouse scrolled (810, 336) with delta (0, 0)
Screenshot: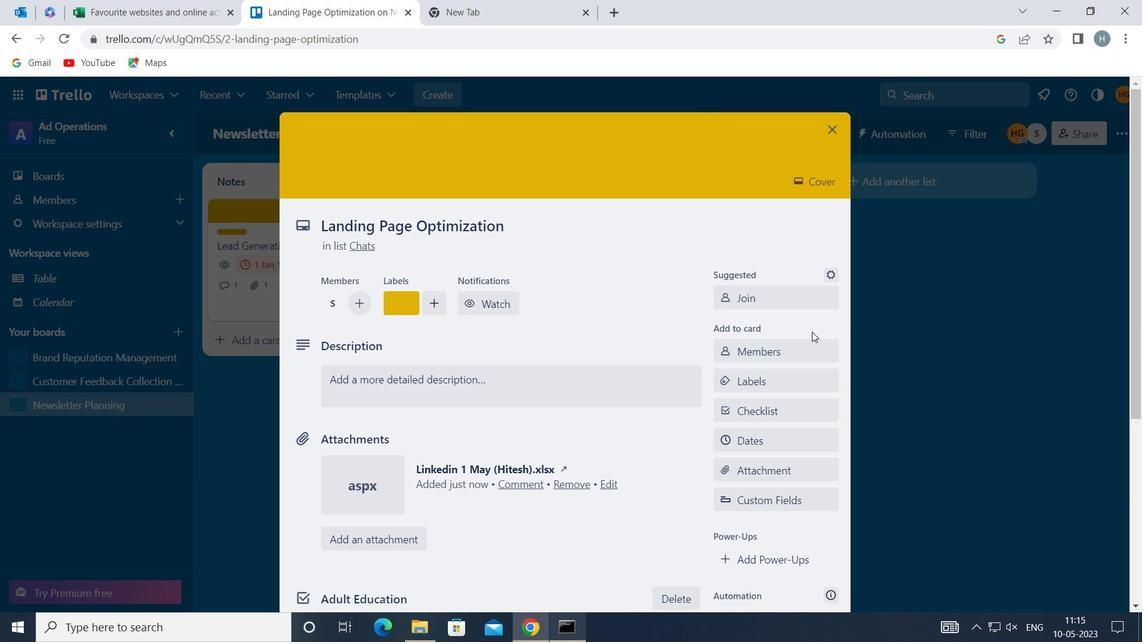 
Action: Mouse moved to (584, 307)
Screenshot: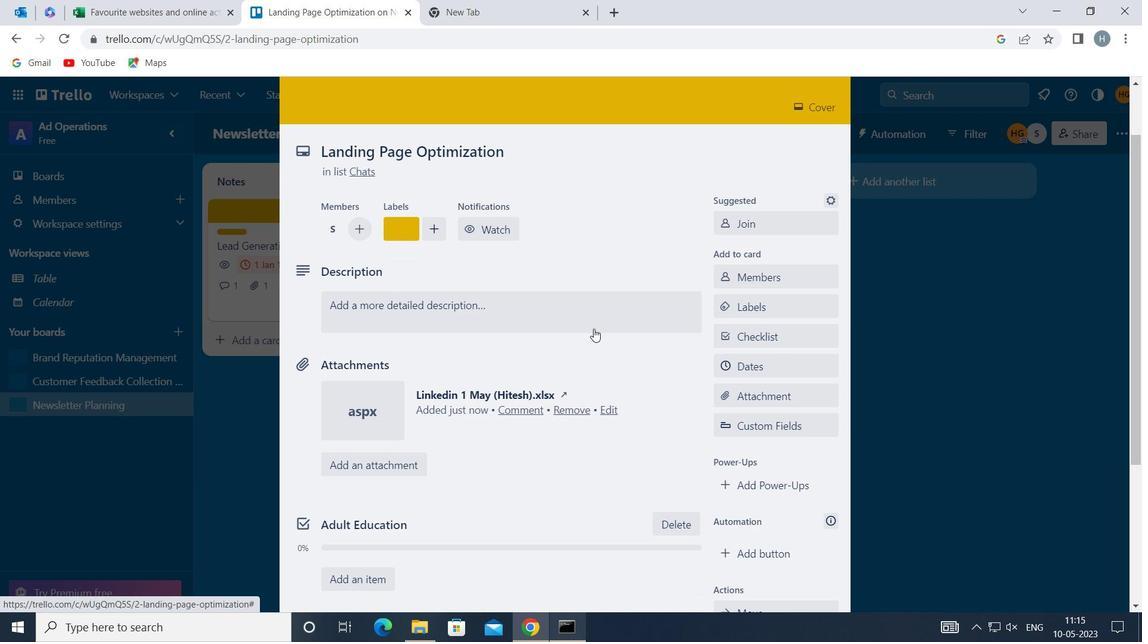 
Action: Mouse pressed left at (584, 307)
Screenshot: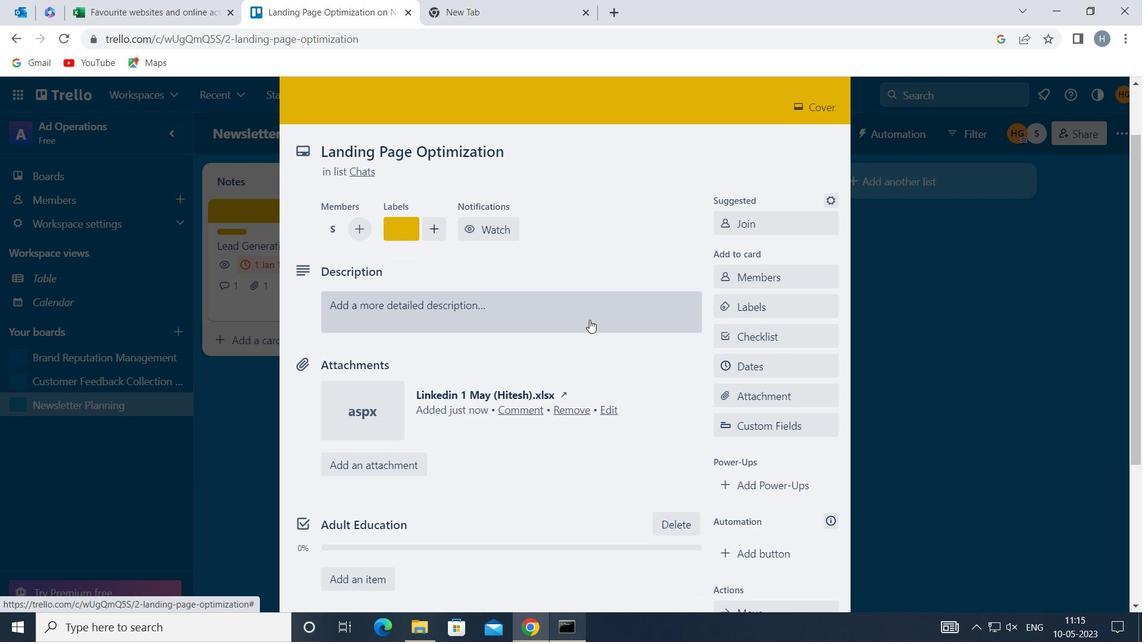 
Action: Mouse moved to (538, 346)
Screenshot: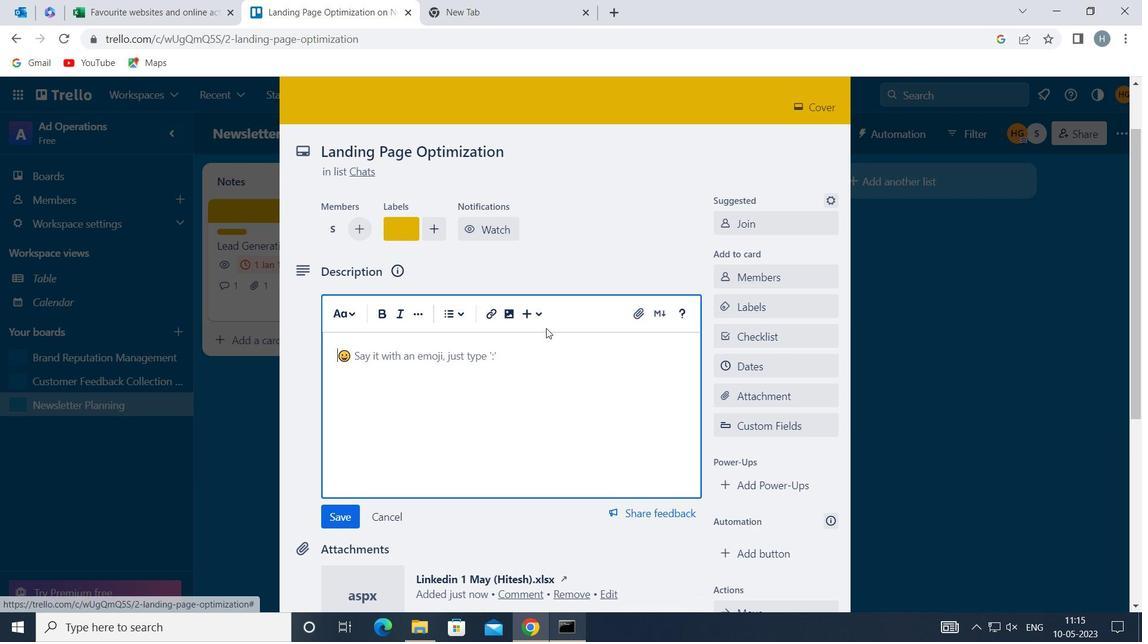 
Action: Mouse pressed left at (538, 346)
Screenshot: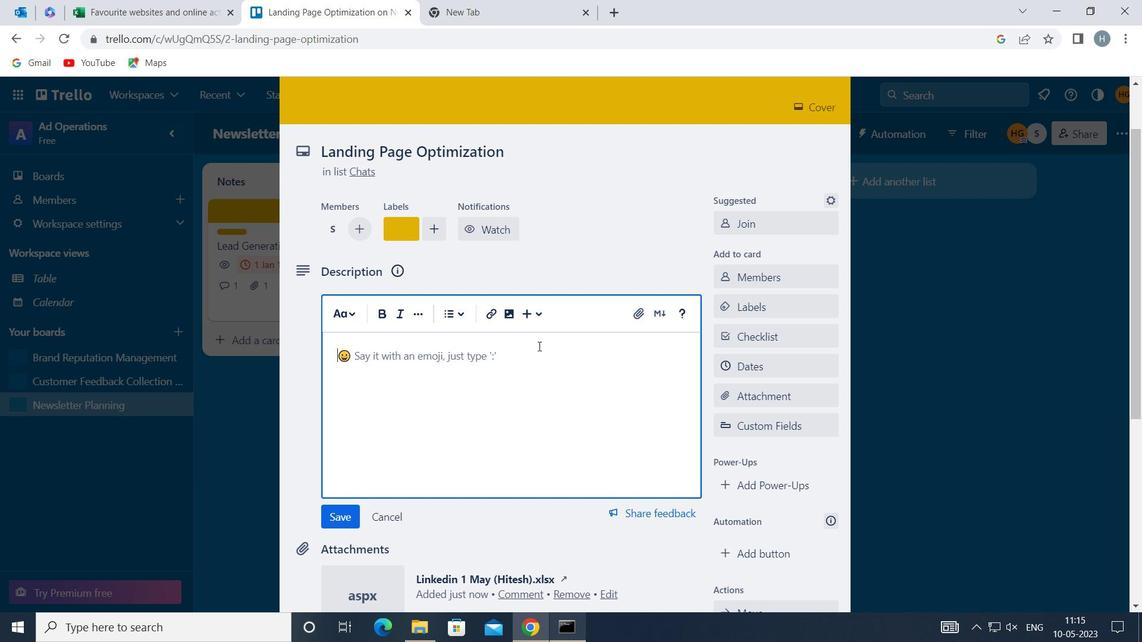 
Action: Mouse moved to (645, 331)
Screenshot: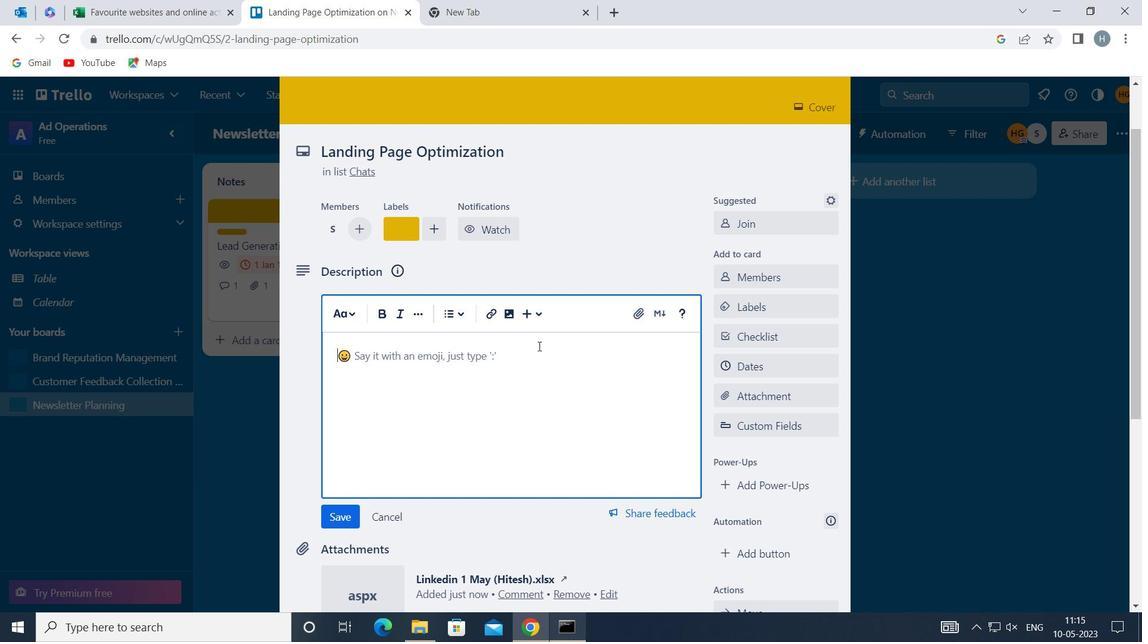 
Action: Key pressed <Key.shift>CONDUCT<Key.space>ANS<Key.space><Key.shift>A<Key.backspace>ANALYX<Key.backspace>ZE<Key.space>CUSTOMER<Key.space>FEEDBACK<Key.space>SURVEY
Screenshot: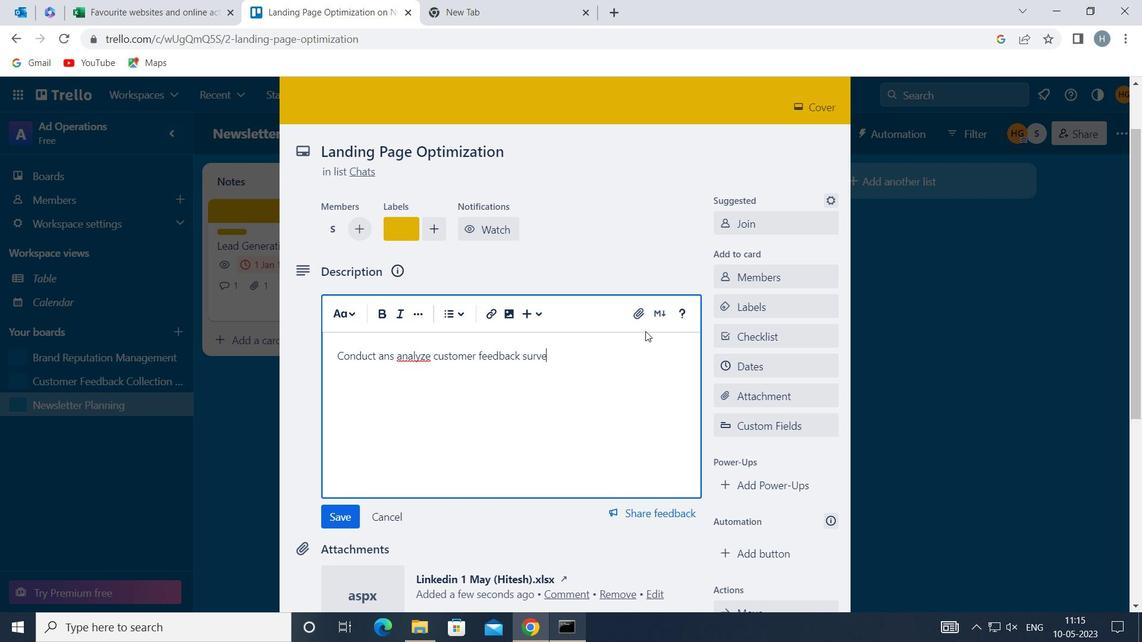 
Action: Mouse moved to (334, 517)
Screenshot: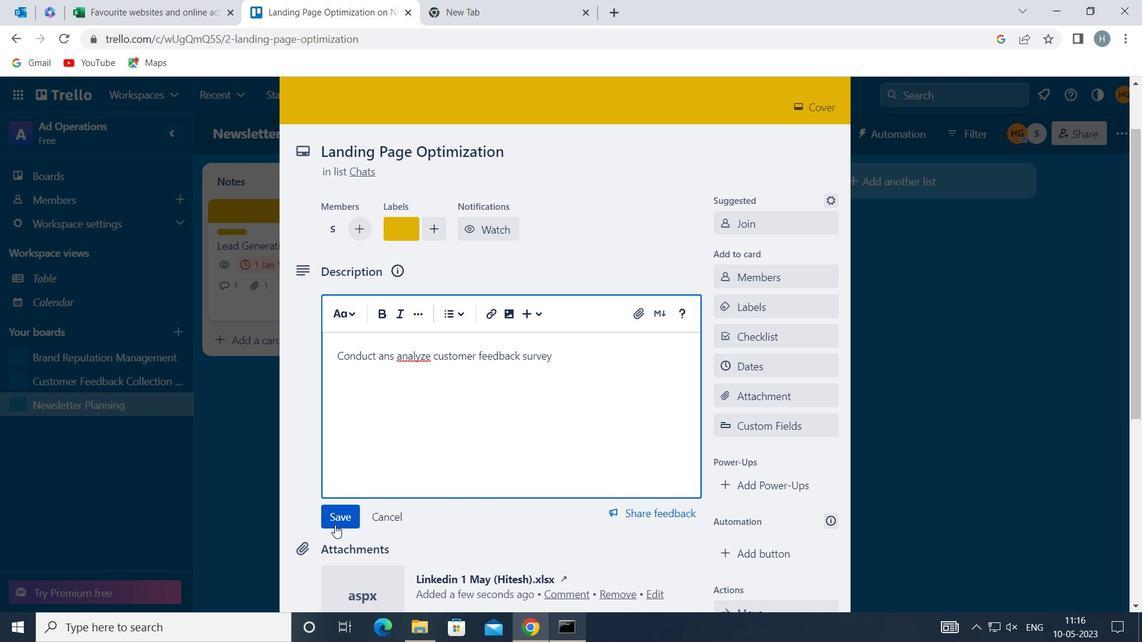 
Action: Mouse pressed left at (334, 517)
Screenshot: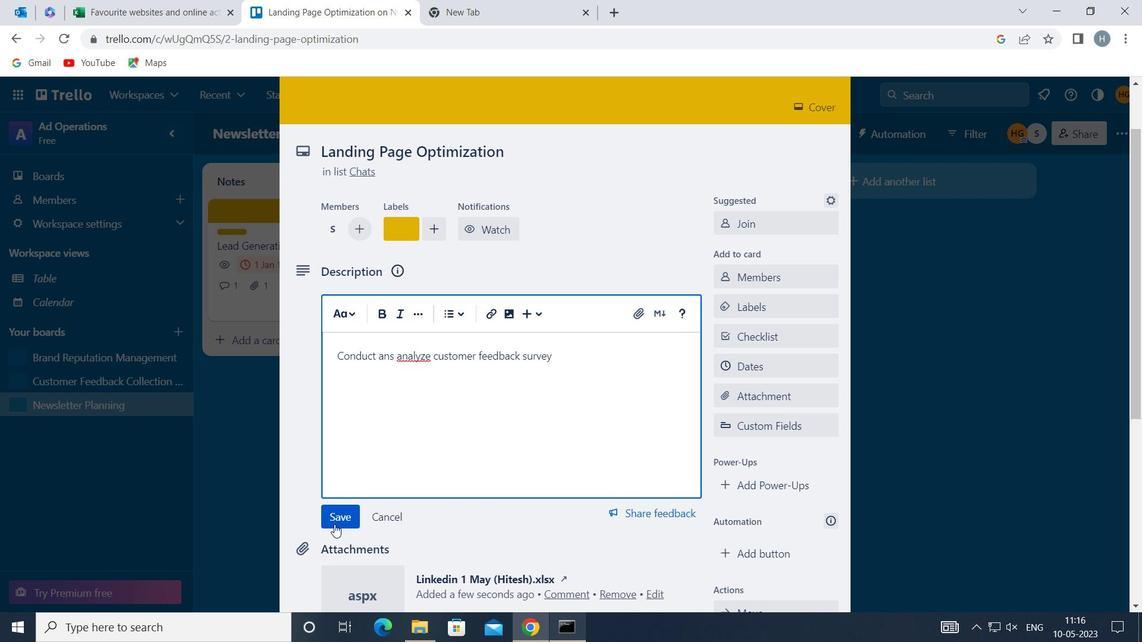
Action: Mouse moved to (428, 443)
Screenshot: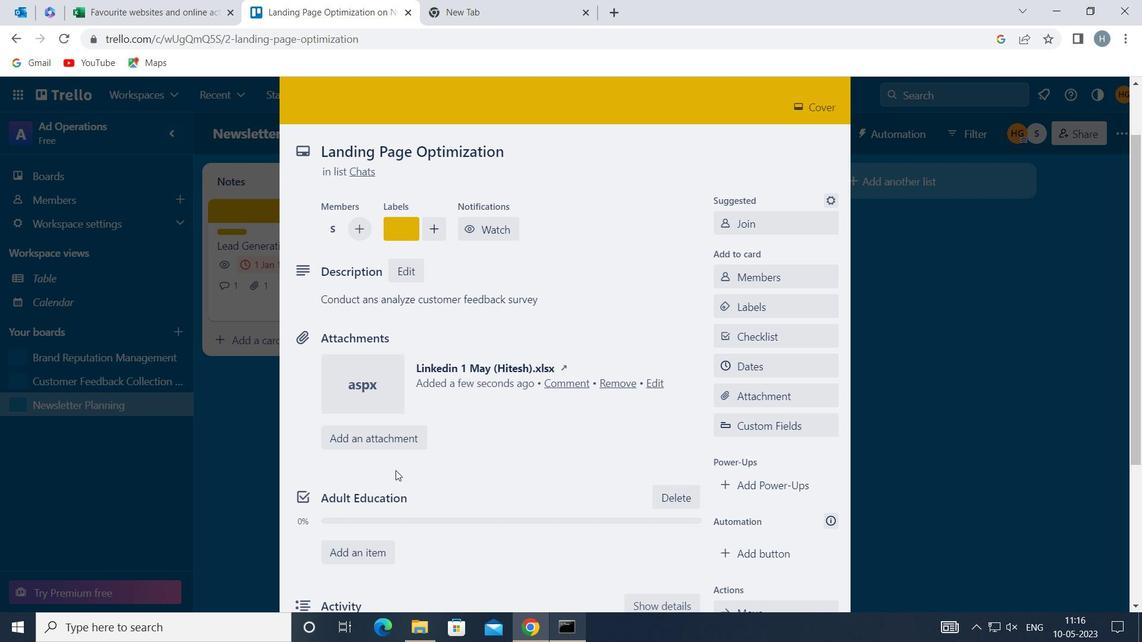 
Action: Mouse scrolled (428, 442) with delta (0, 0)
Screenshot: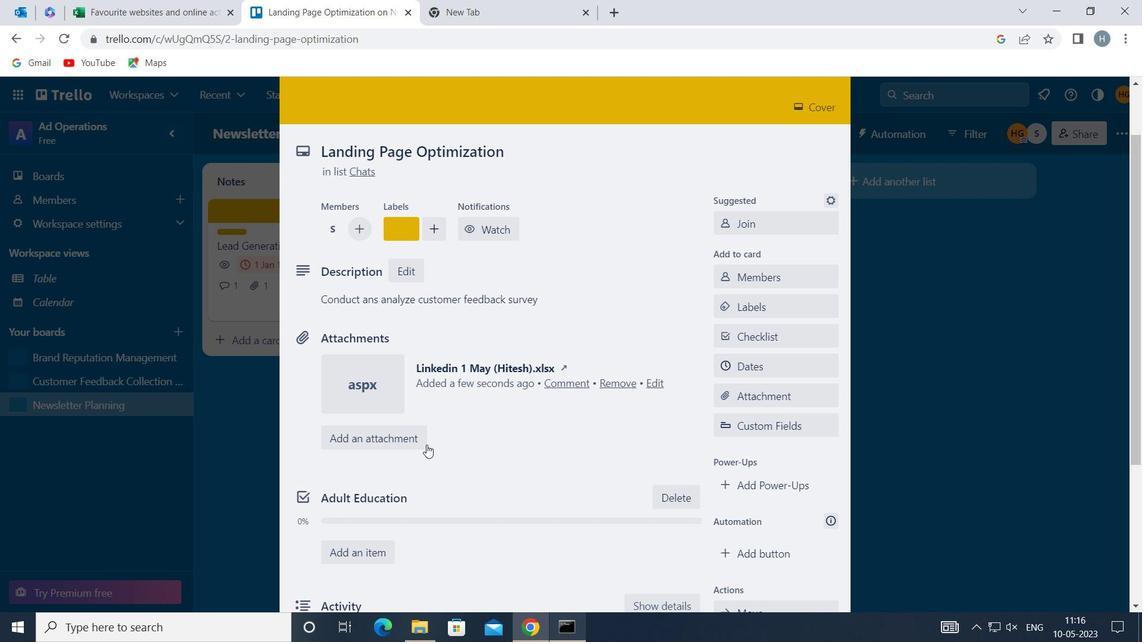 
Action: Mouse scrolled (428, 442) with delta (0, 0)
Screenshot: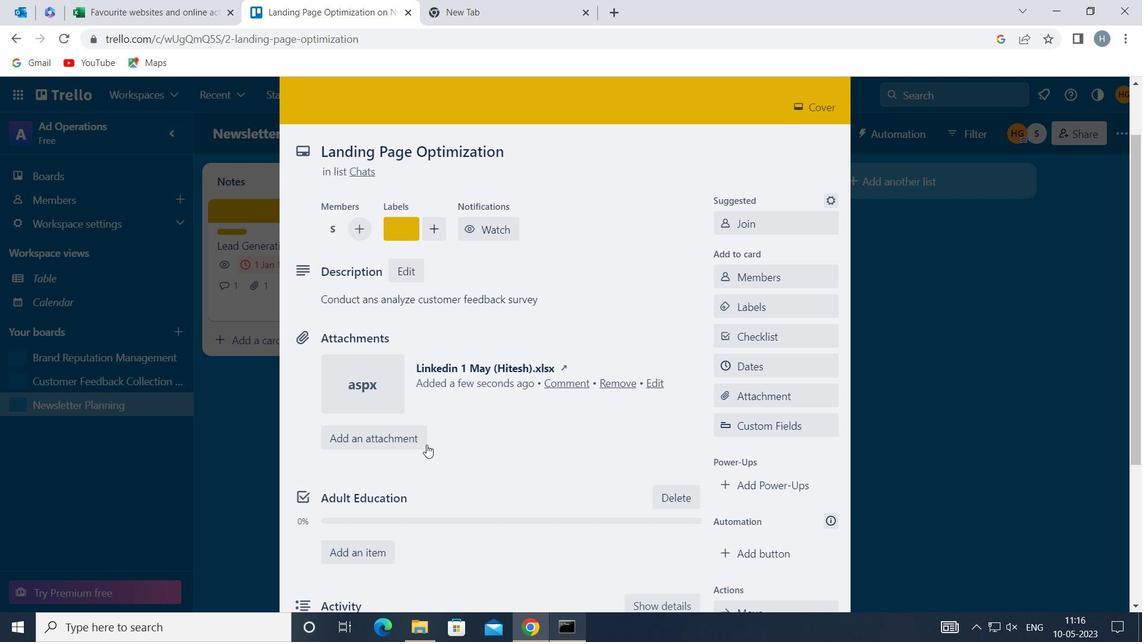 
Action: Mouse moved to (434, 437)
Screenshot: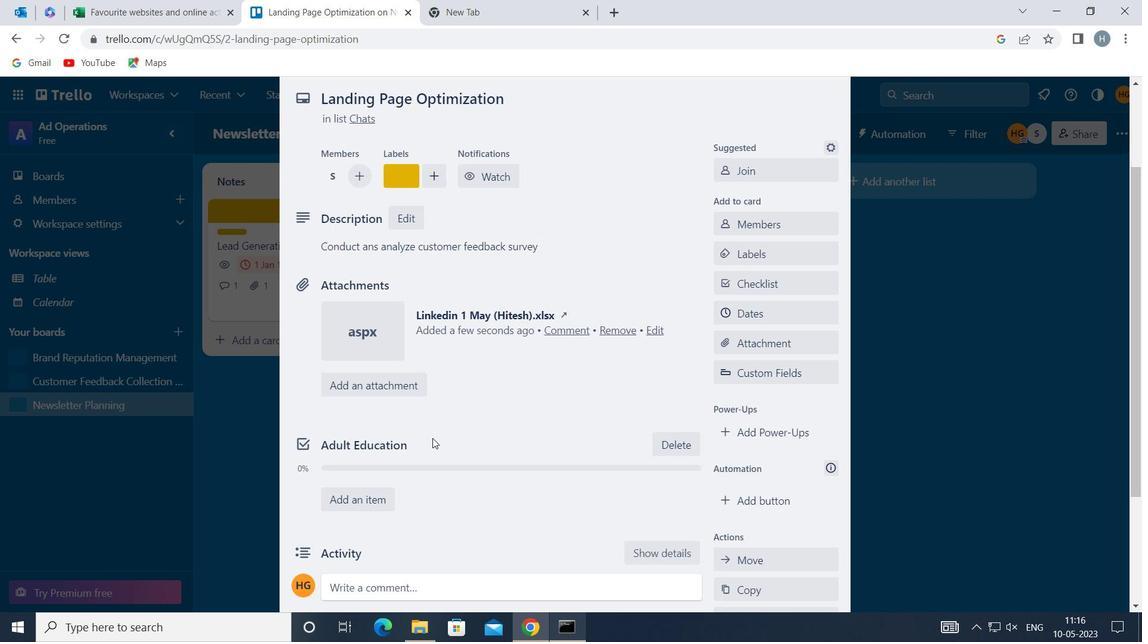 
Action: Mouse scrolled (434, 436) with delta (0, 0)
Screenshot: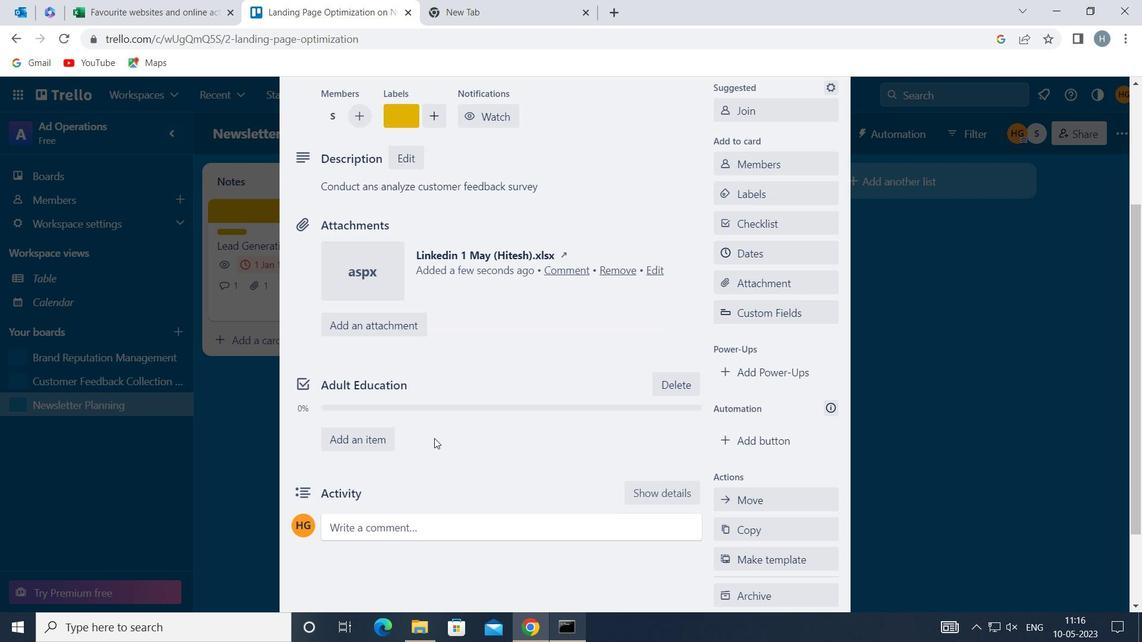 
Action: Mouse moved to (444, 419)
Screenshot: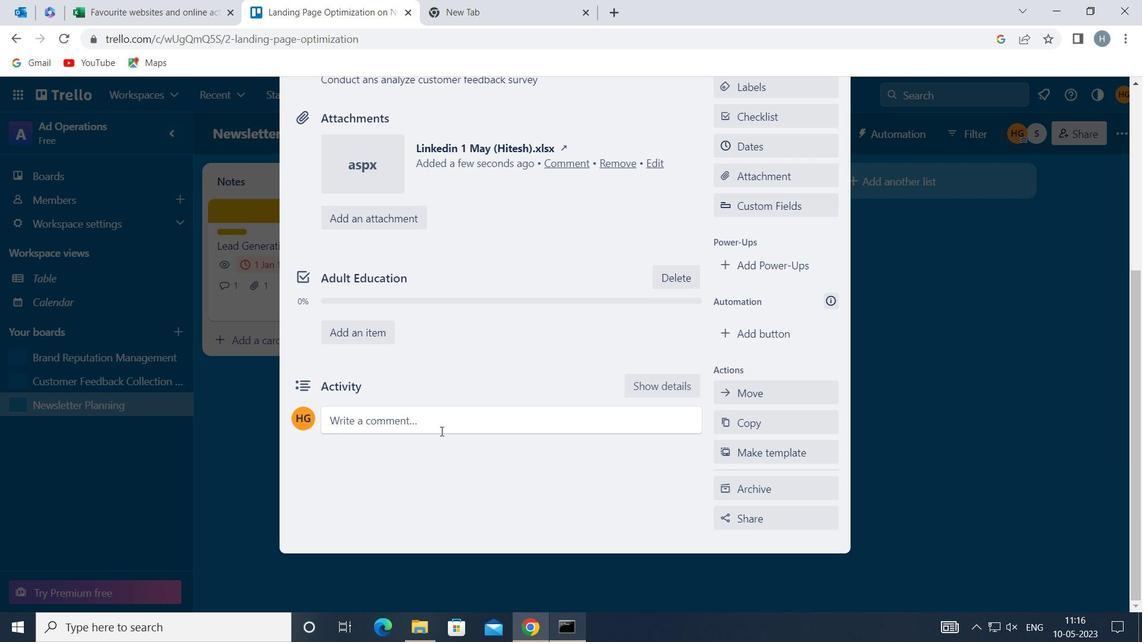 
Action: Mouse pressed left at (444, 419)
Screenshot: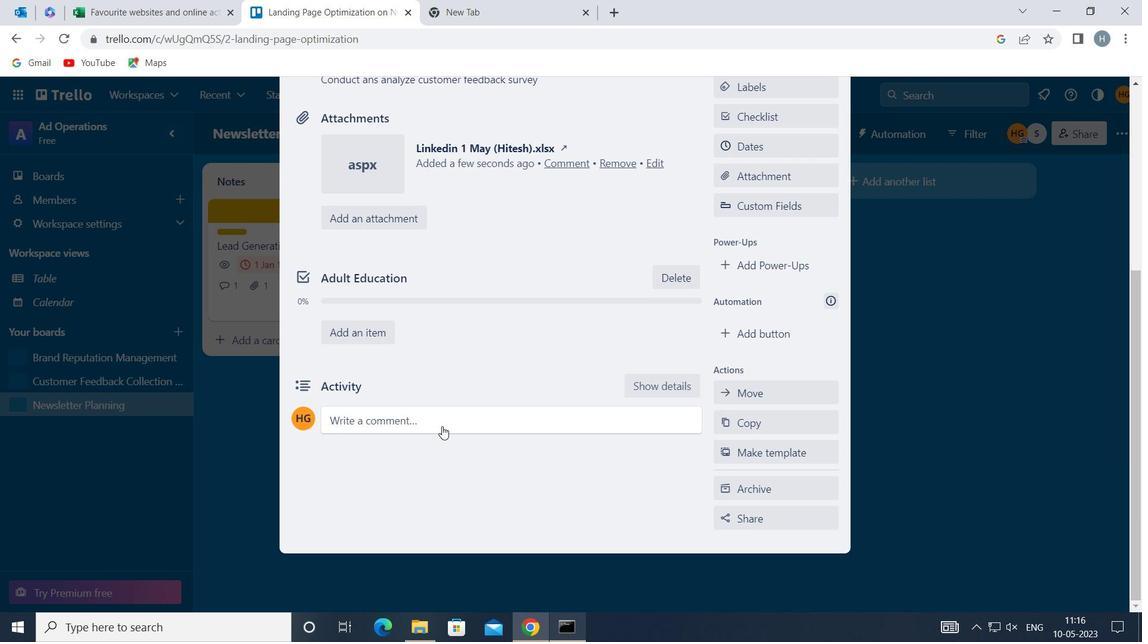 
Action: Mouse moved to (439, 461)
Screenshot: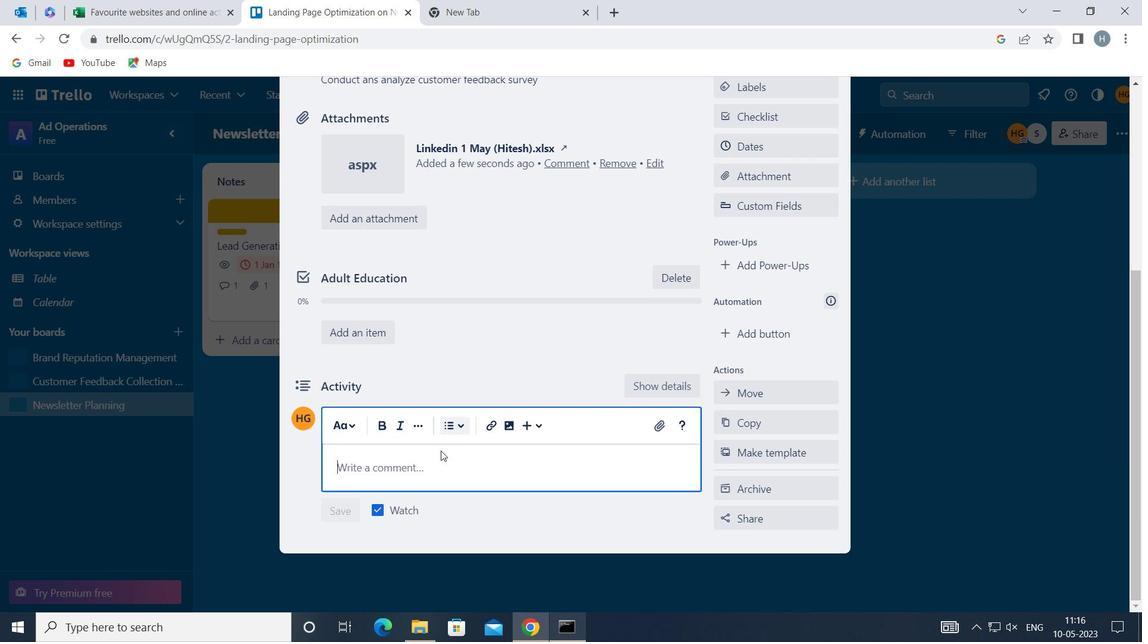
Action: Mouse pressed left at (439, 461)
Screenshot: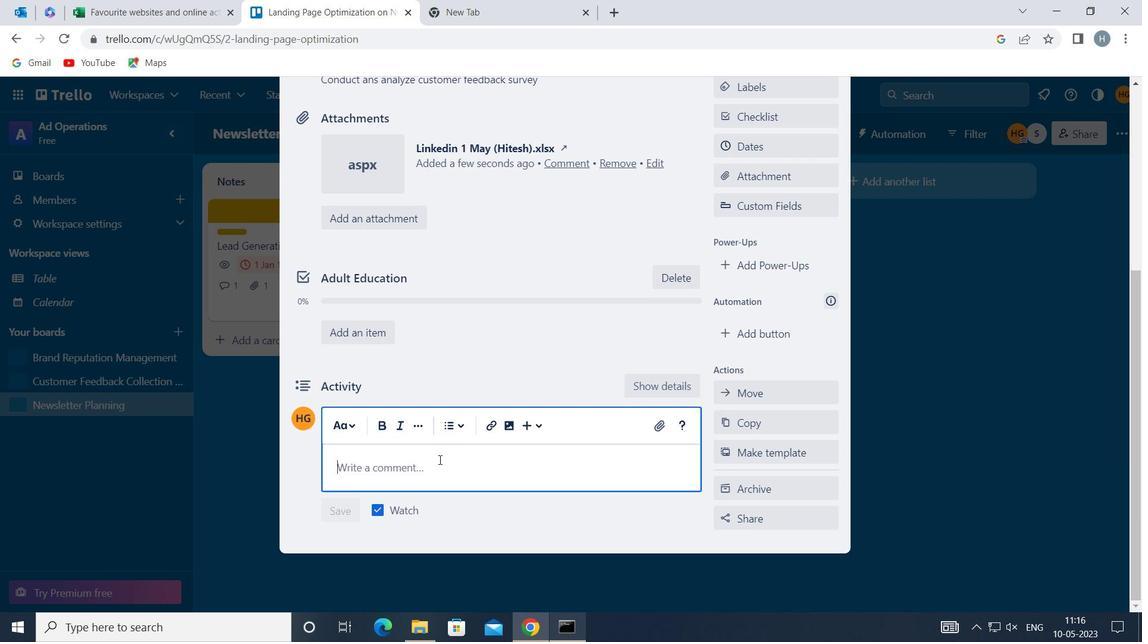 
Action: Mouse moved to (455, 470)
Screenshot: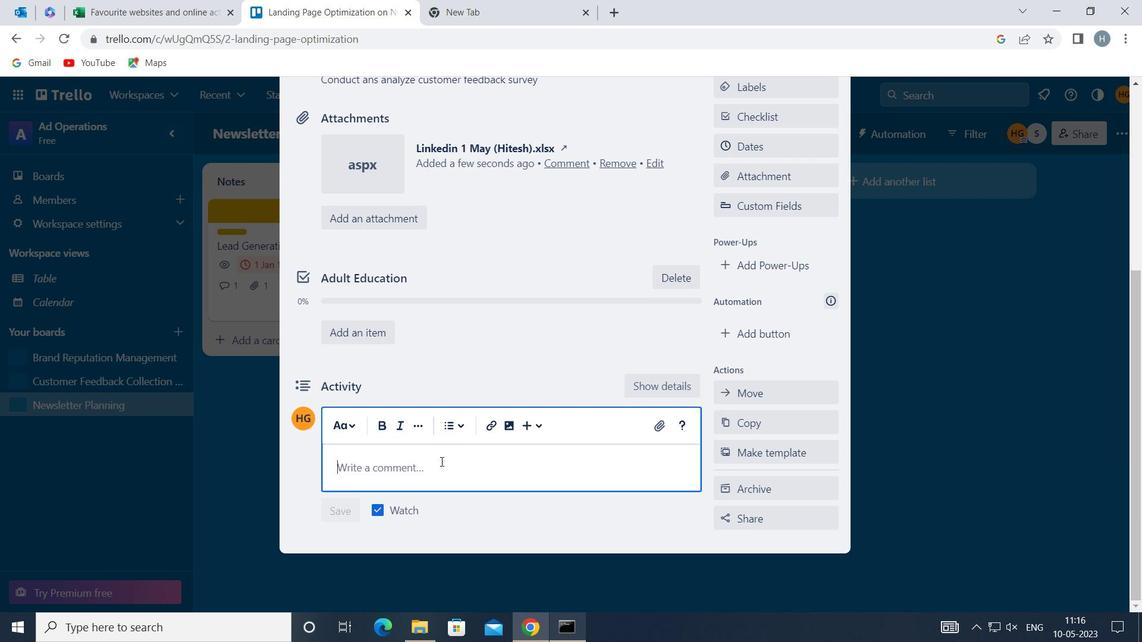 
Action: Key pressed <Key.shift>LET<Key.space>US<Key.space>A
Screenshot: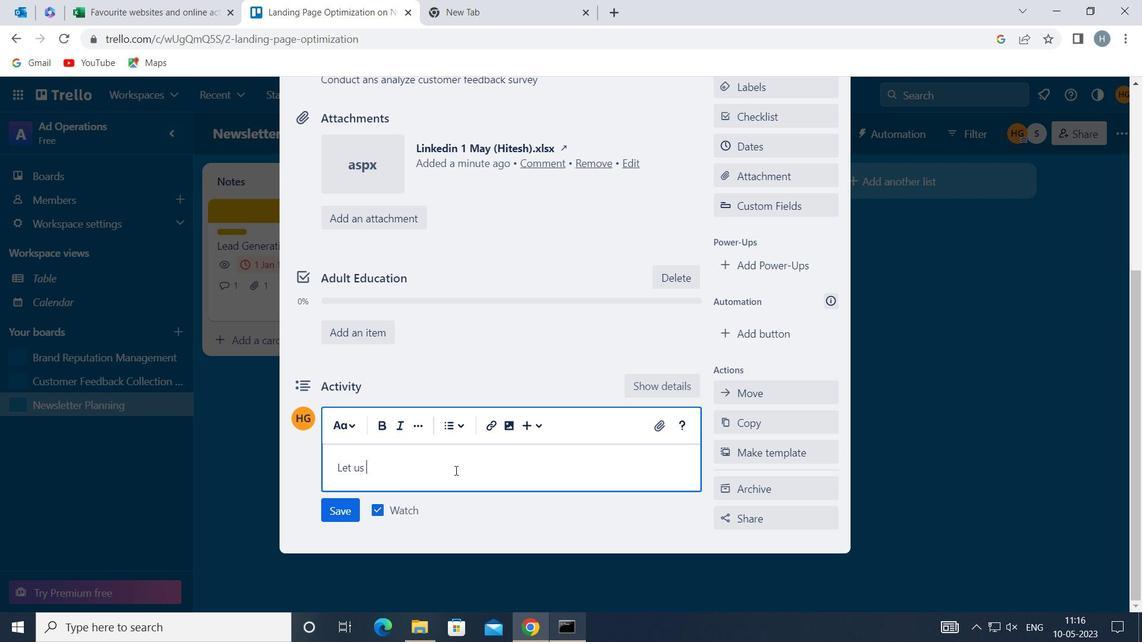 
Action: Mouse moved to (454, 471)
Screenshot: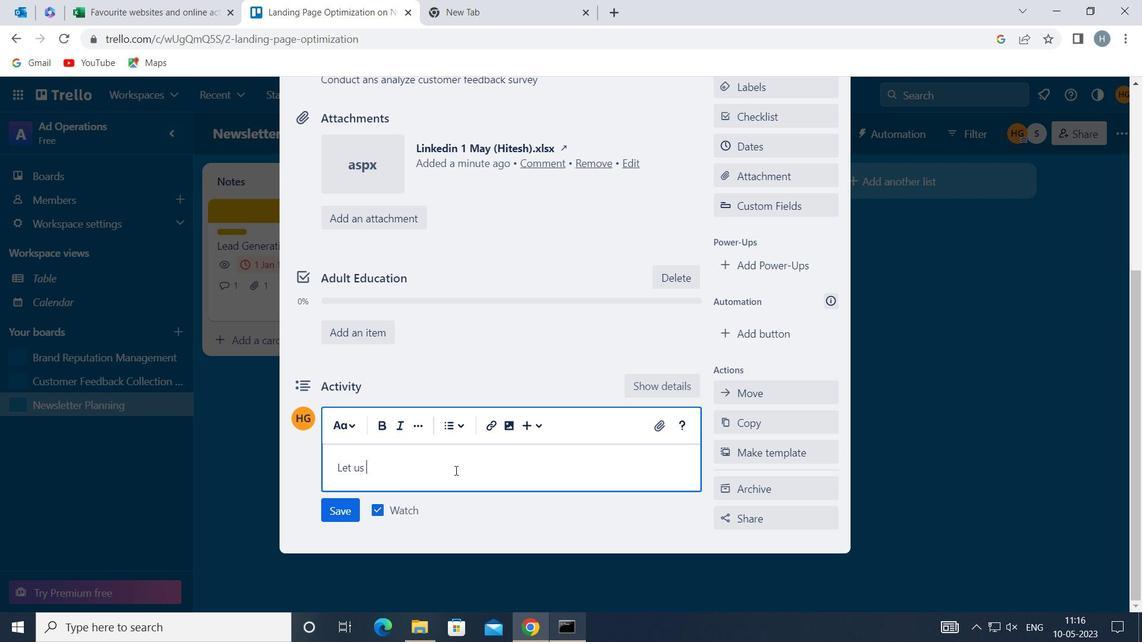 
Action: Key pressed PPROACH<Key.space>THIS<Key.space>TASK<Key.space>WITH<Key.space>A<Key.space>FOCUS<Key.space>ON<Key.space>CONTINUOUS<Key.space>LEARNING<Key.space>AND<Key.space>IMPROVEMENT/<Key.backspace>.<Key.backspace>.<Key.backspace>S<Key.space>S<Key.backspace><Key.backspace><Key.backspace><Key.space>SEEKING<Key.space>TO<Key.space>ITERATE<Key.space>AND<Key.space>REFINE<Key.space>
Screenshot: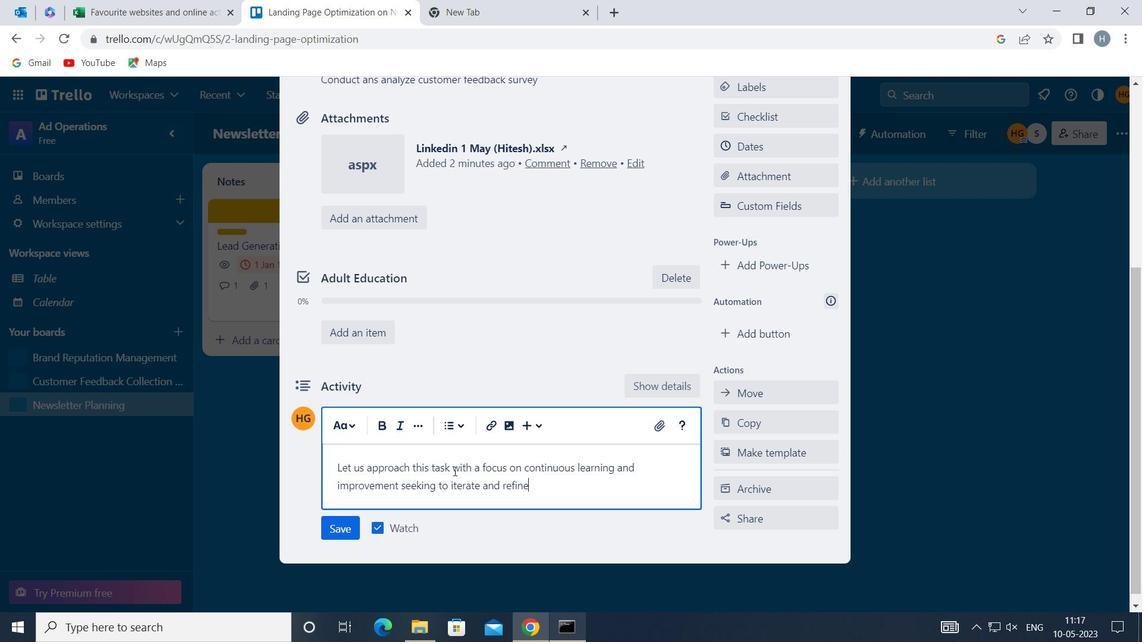 
Action: Mouse moved to (454, 471)
Screenshot: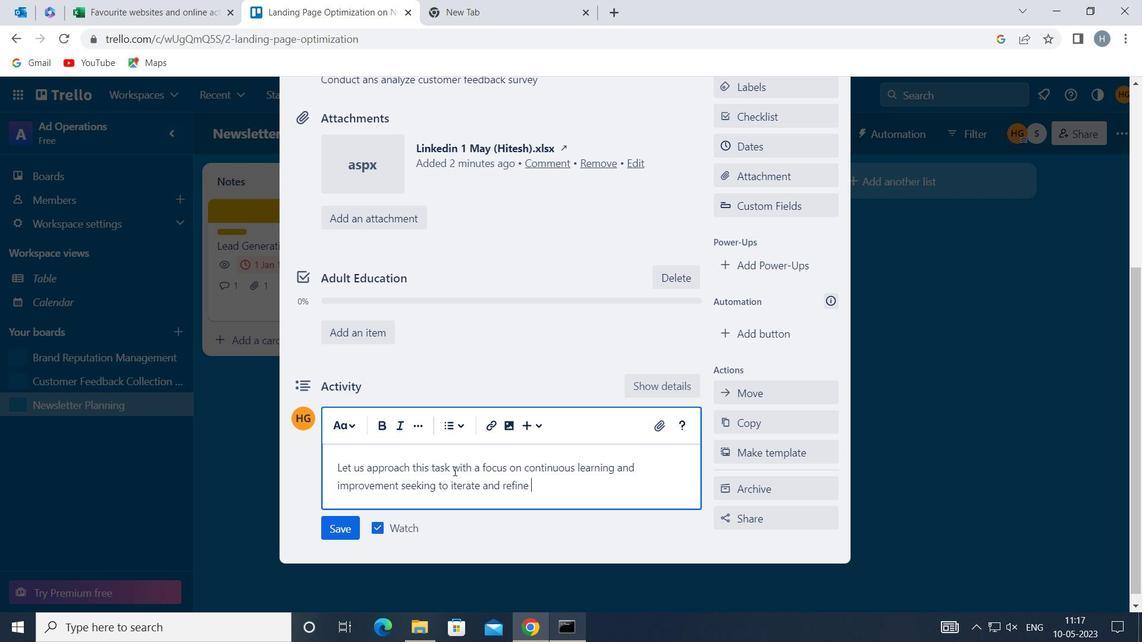 
Action: Key pressed OUR<Key.space>APPROACH<Key.space>OVER<Key.space>TIME
Screenshot: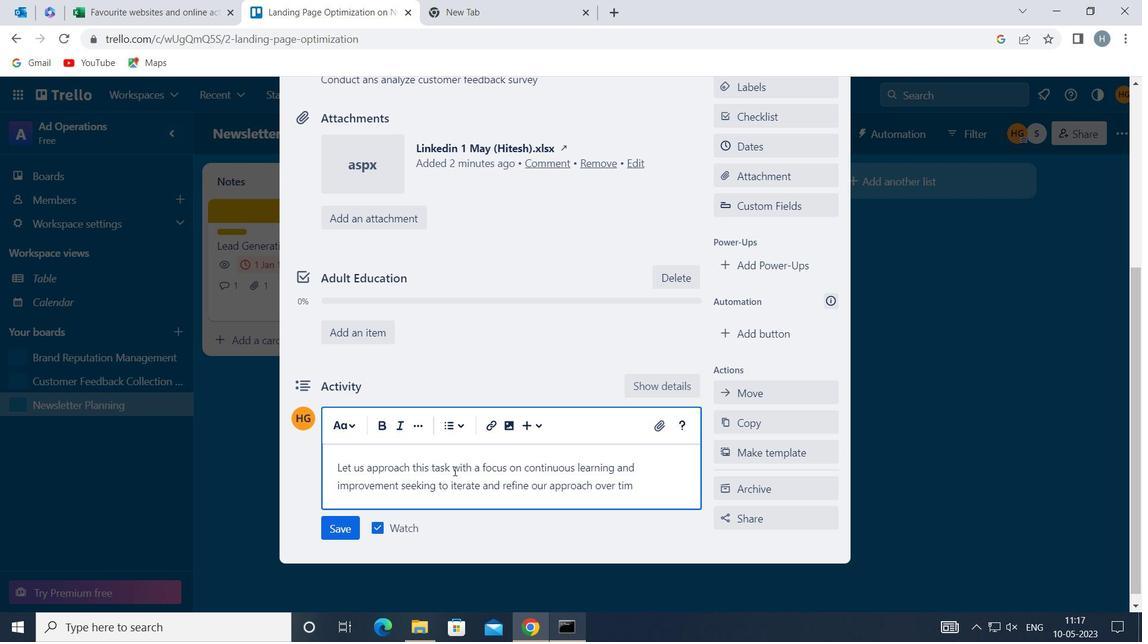 
Action: Mouse moved to (345, 524)
Screenshot: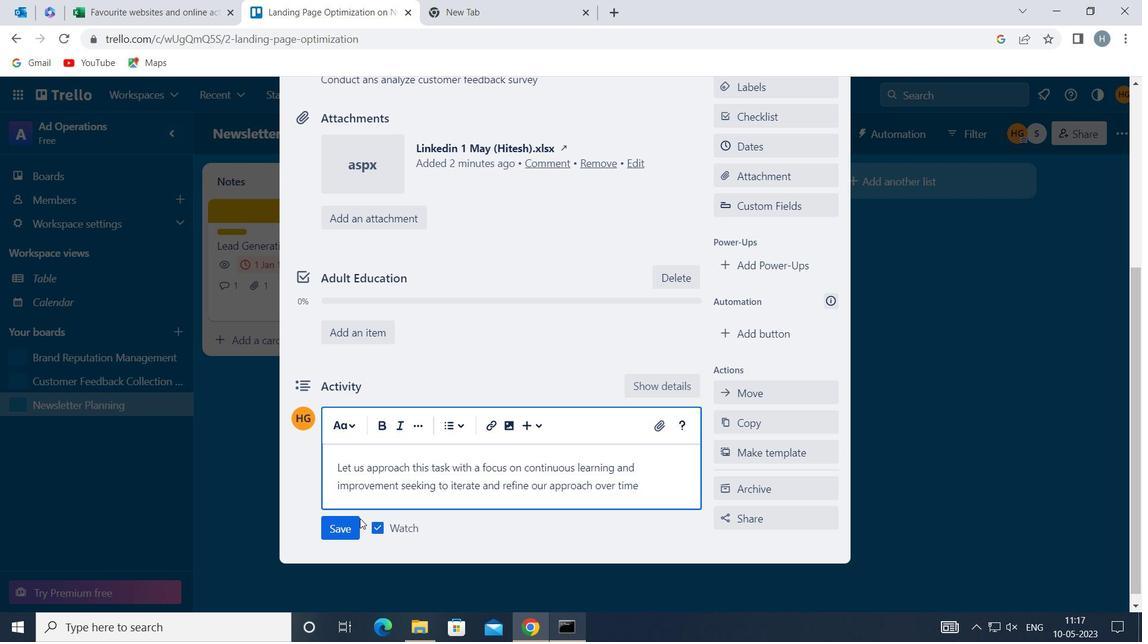 
Action: Mouse pressed left at (345, 524)
Screenshot: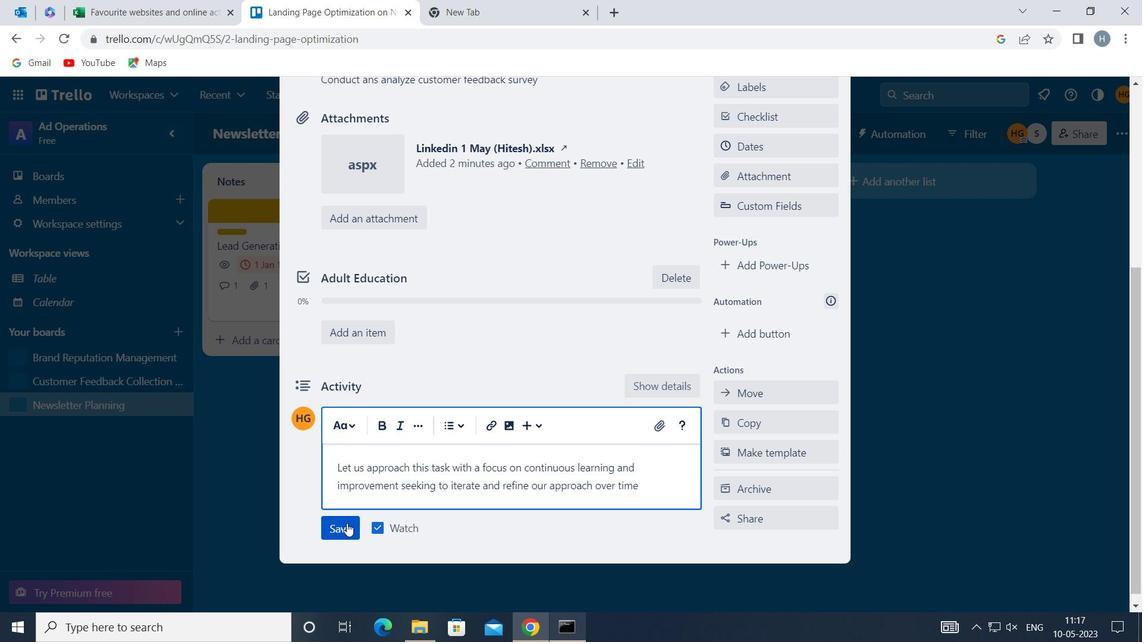 
Action: Mouse moved to (587, 358)
Screenshot: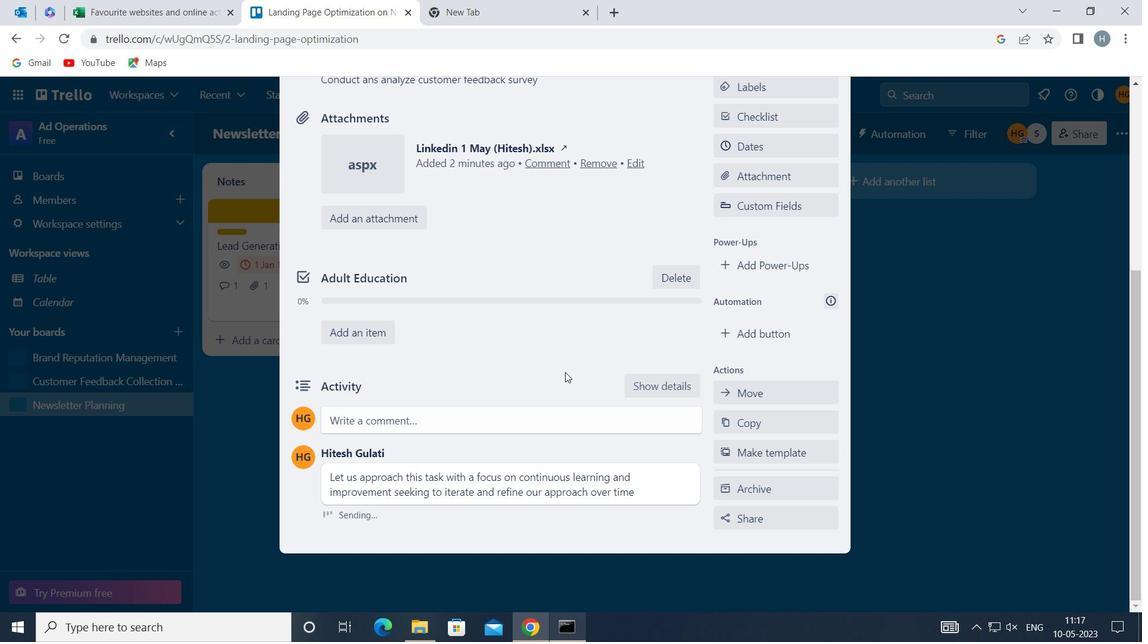 
Action: Mouse scrolled (587, 358) with delta (0, 0)
Screenshot: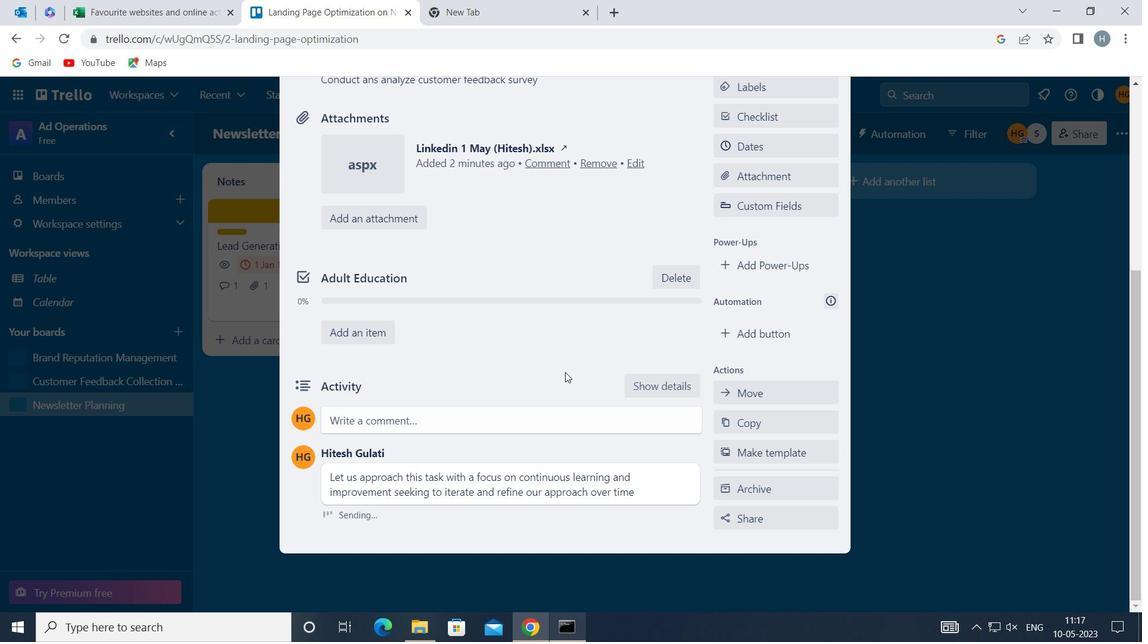 
Action: Mouse moved to (754, 219)
Screenshot: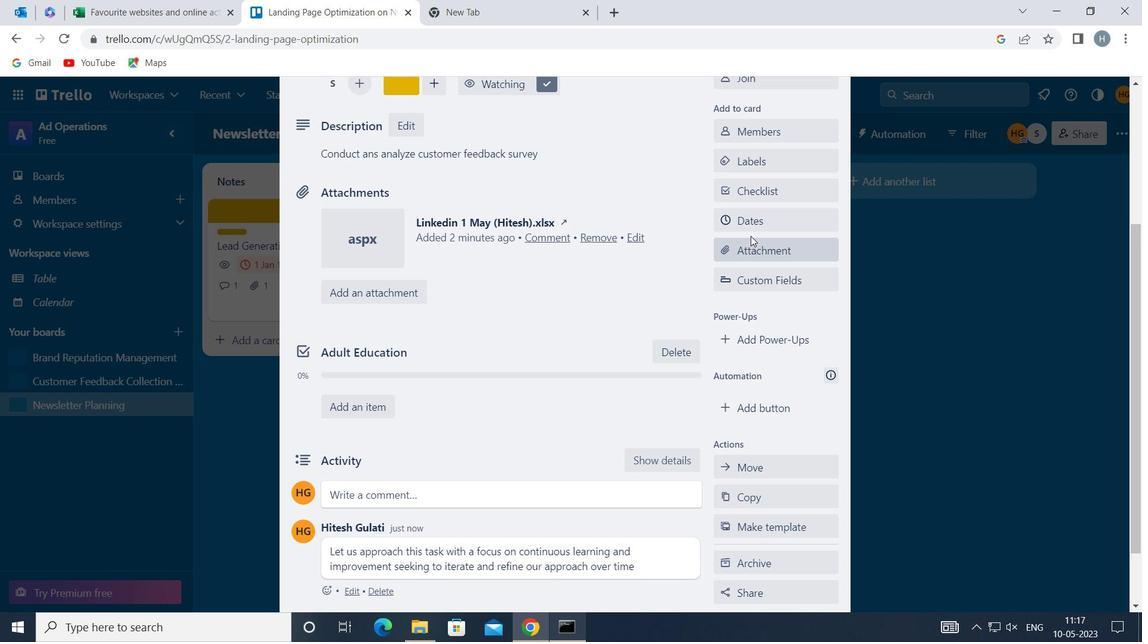 
Action: Mouse pressed left at (754, 219)
Screenshot: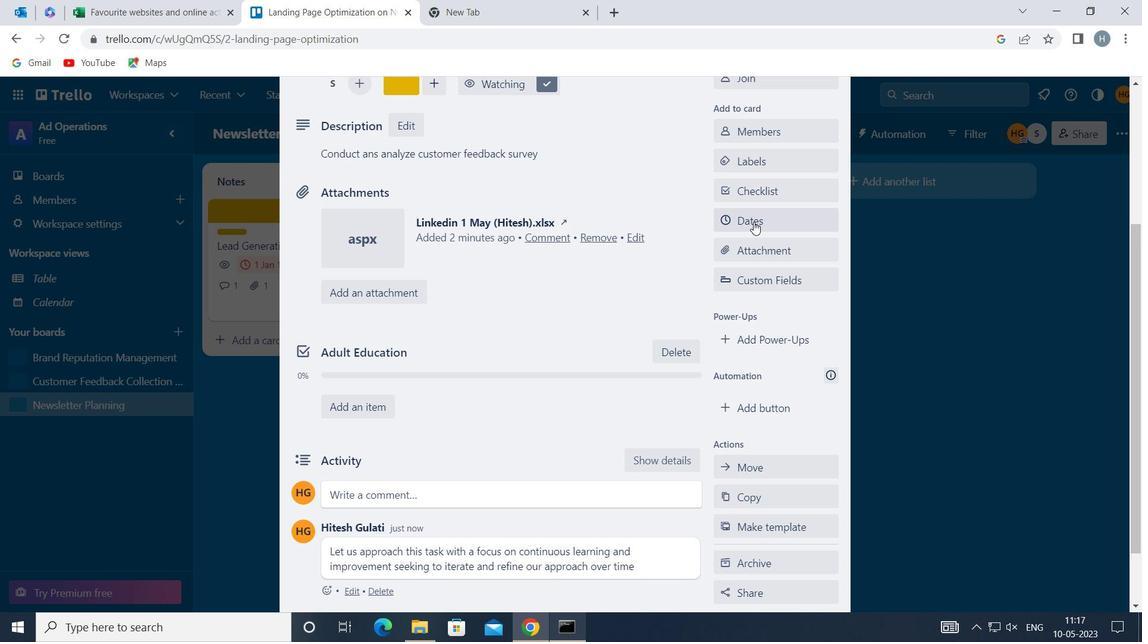 
Action: Mouse moved to (722, 402)
Screenshot: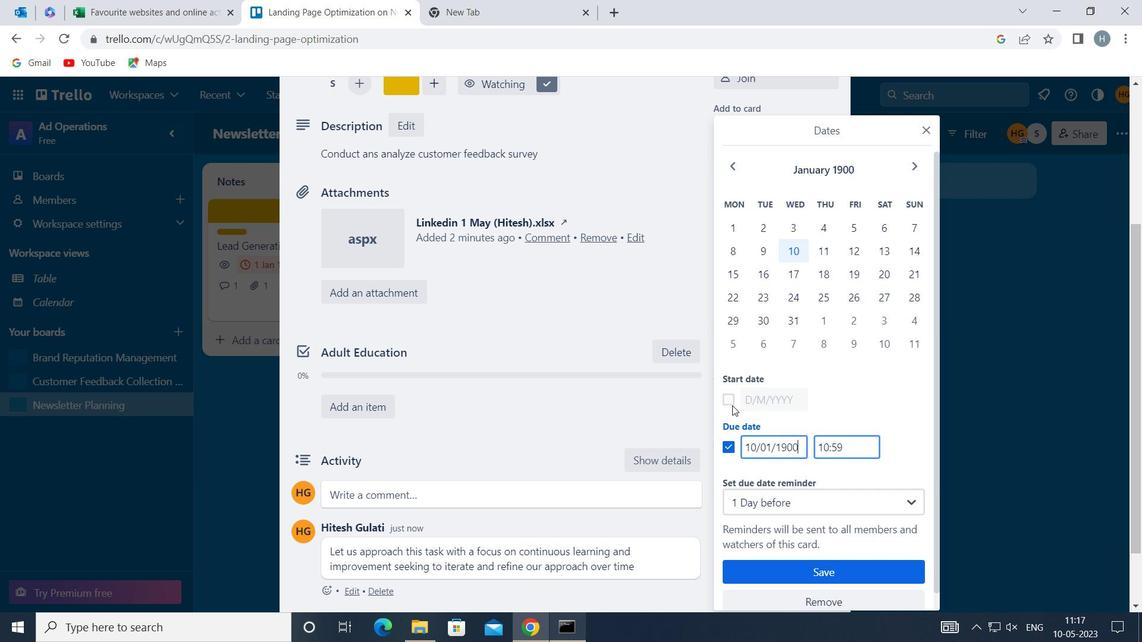 
Action: Mouse pressed left at (722, 402)
Screenshot: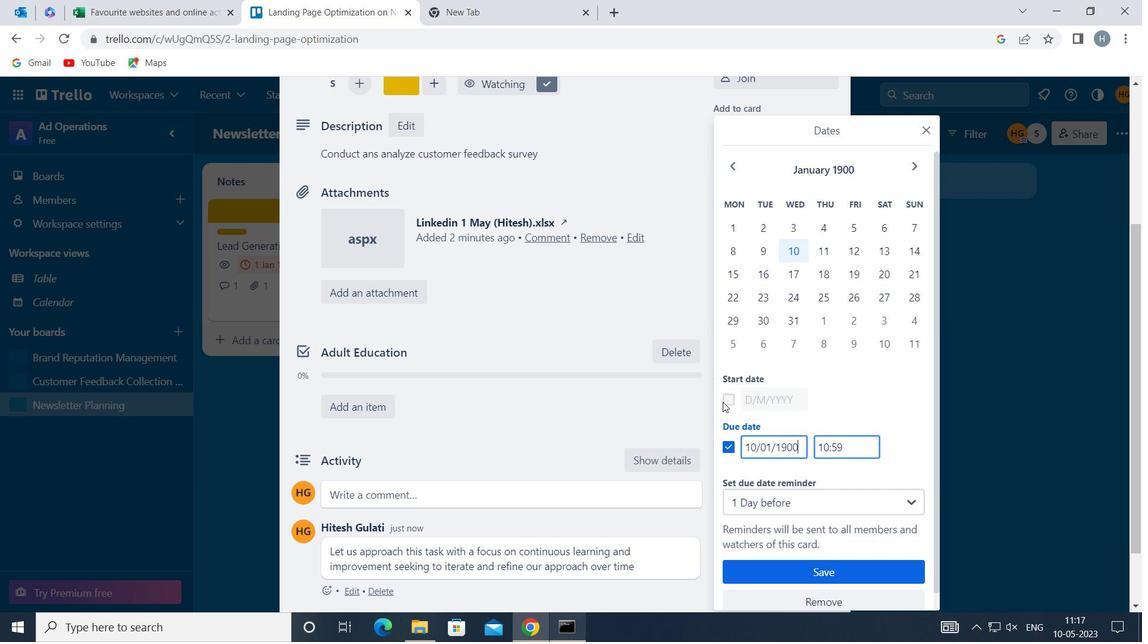 
Action: Mouse moved to (756, 393)
Screenshot: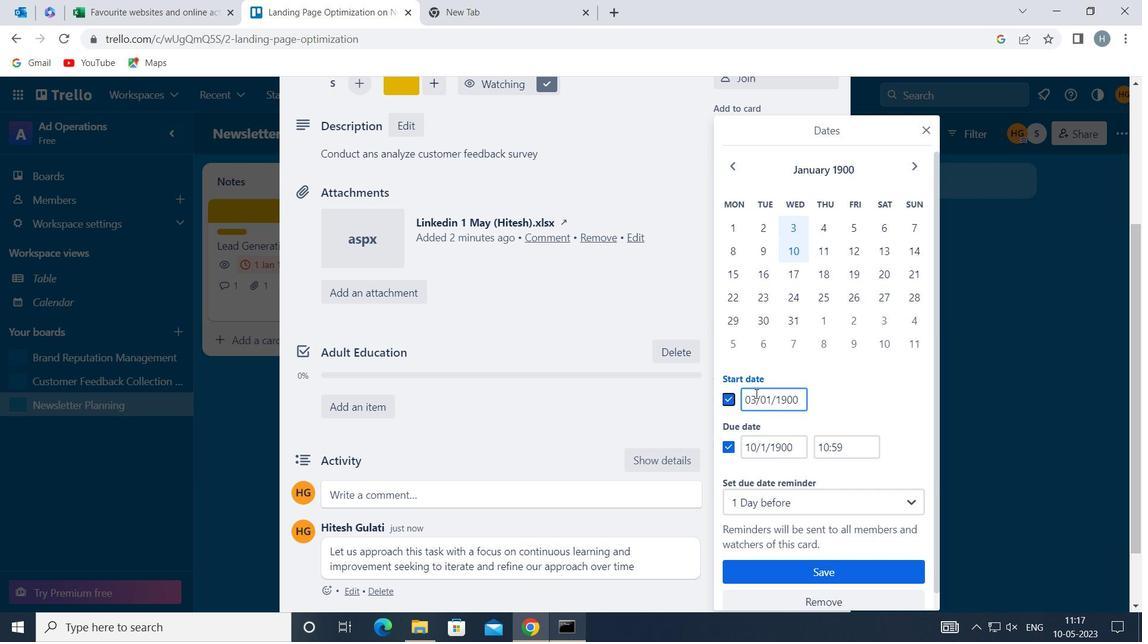 
Action: Mouse pressed left at (756, 393)
Screenshot: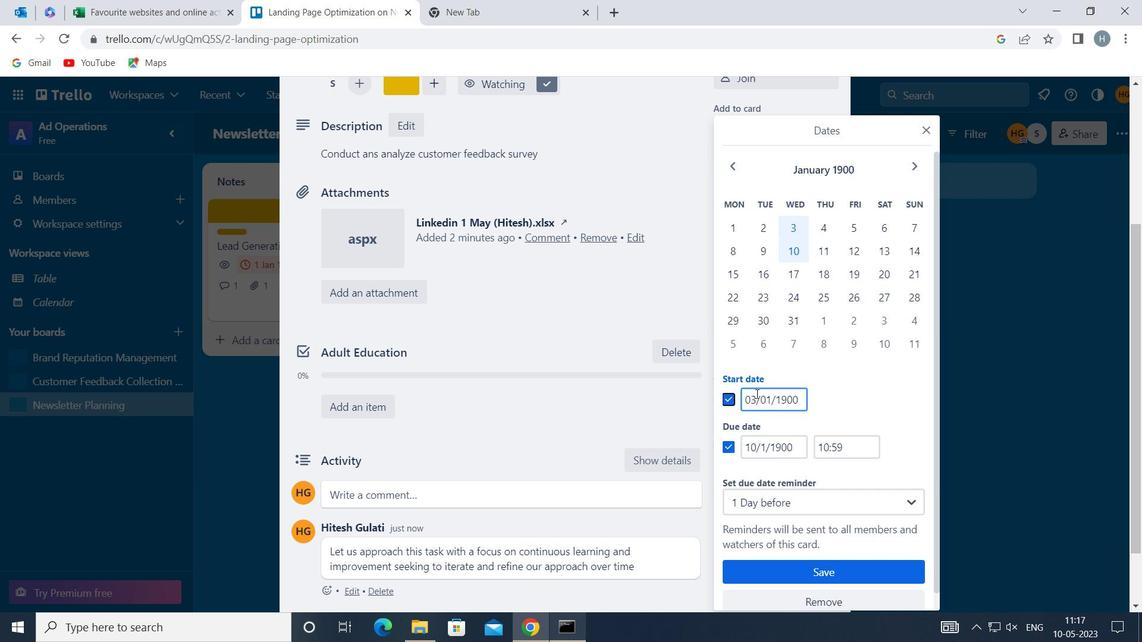 
Action: Mouse moved to (749, 397)
Screenshot: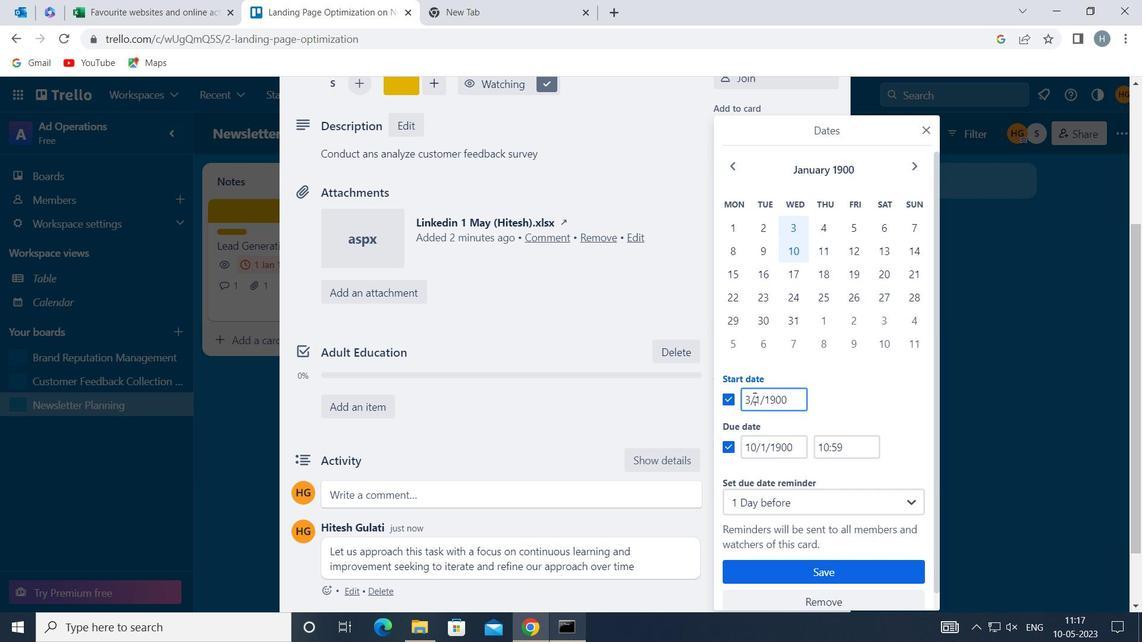 
Action: Mouse pressed left at (749, 397)
Screenshot: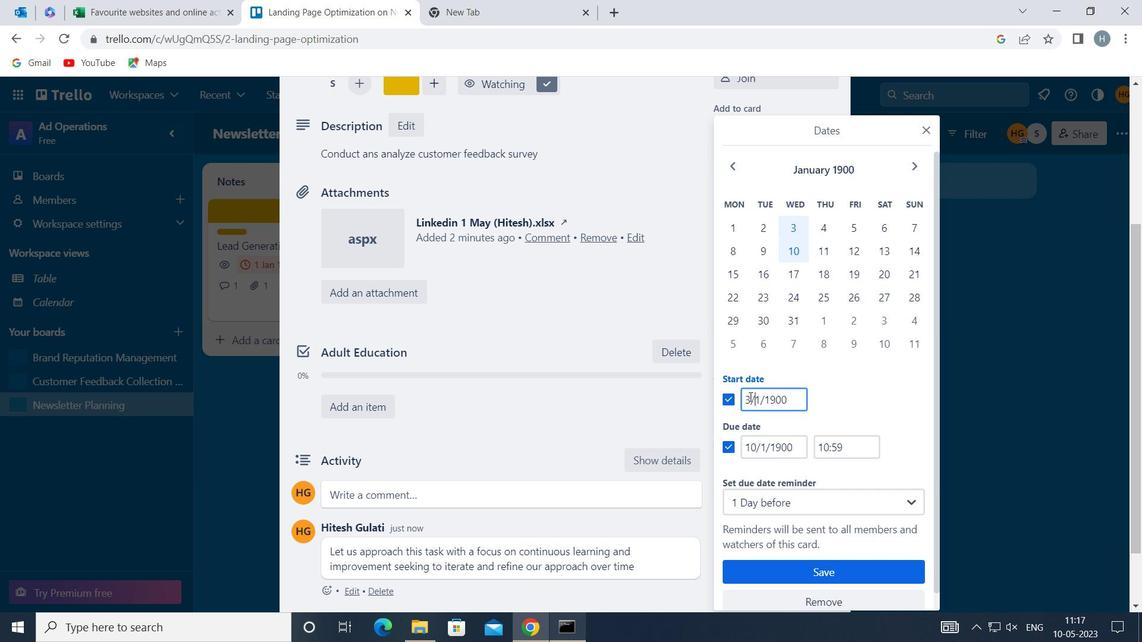 
Action: Key pressed <Key.backspace><<100>>
Screenshot: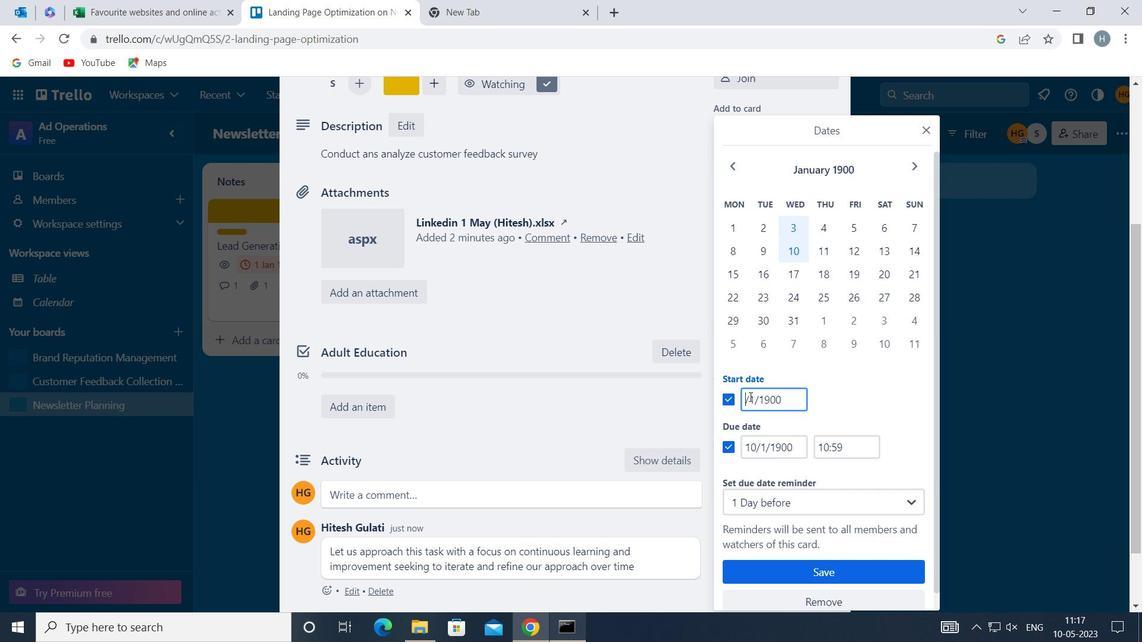 
Action: Mouse moved to (744, 443)
Screenshot: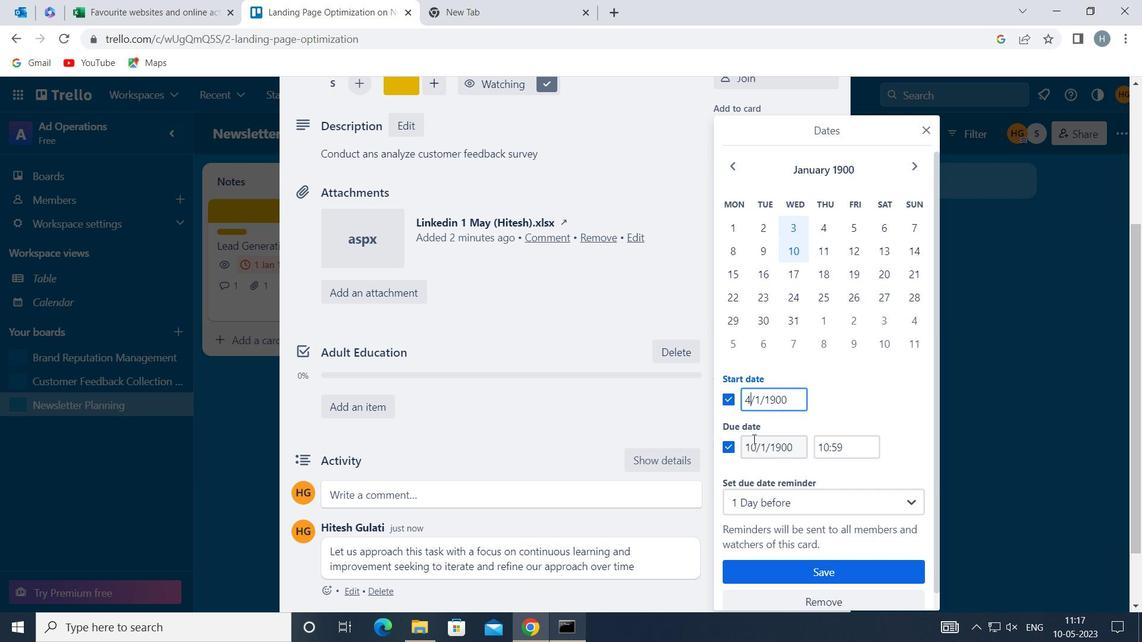 
Action: Mouse pressed left at (744, 443)
Screenshot: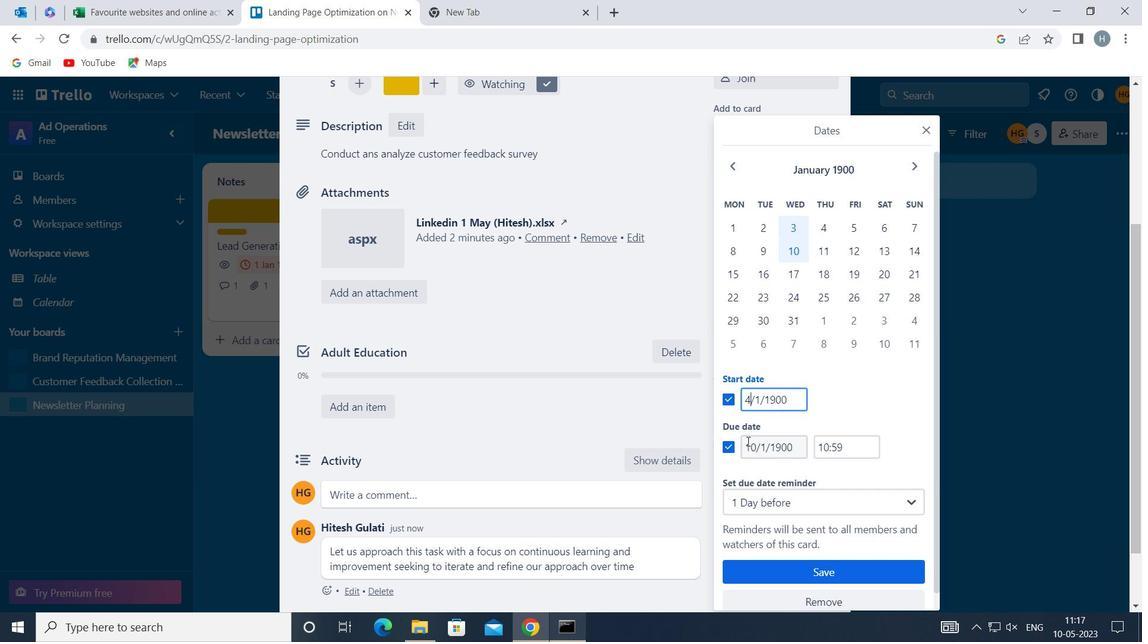 
Action: Mouse moved to (752, 444)
Screenshot: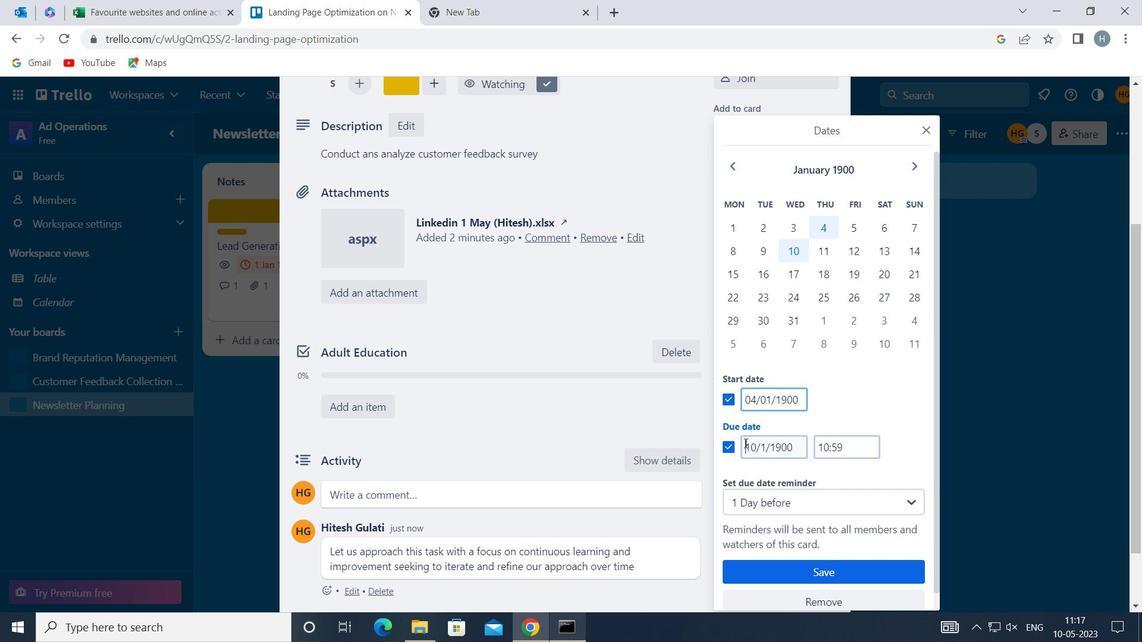 
Action: Mouse pressed left at (752, 444)
Screenshot: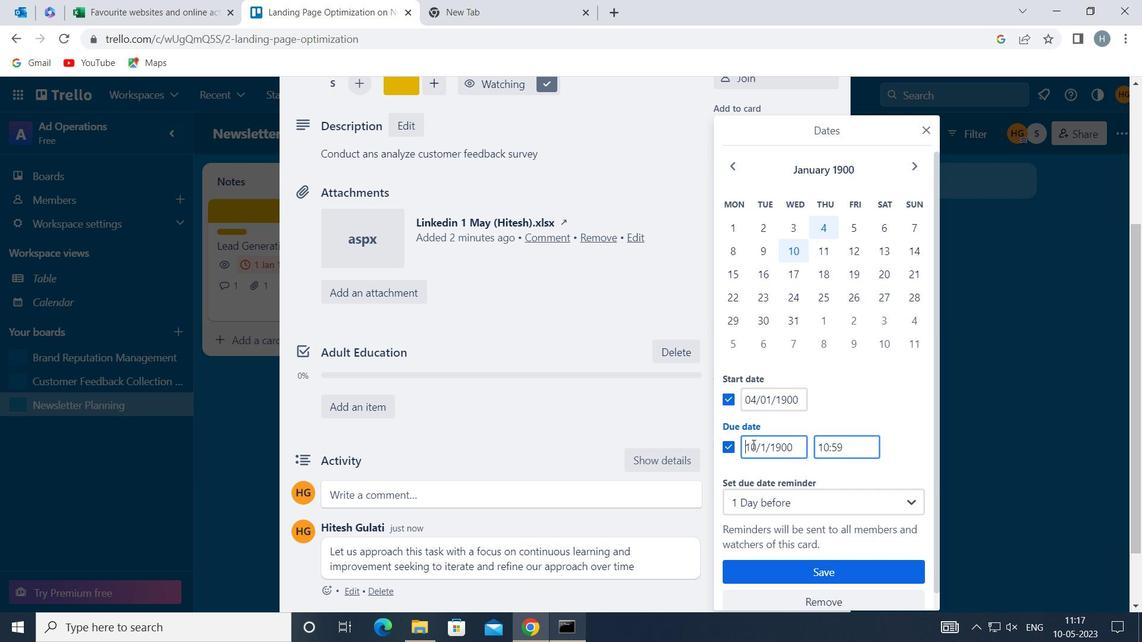 
Action: Mouse moved to (755, 444)
Screenshot: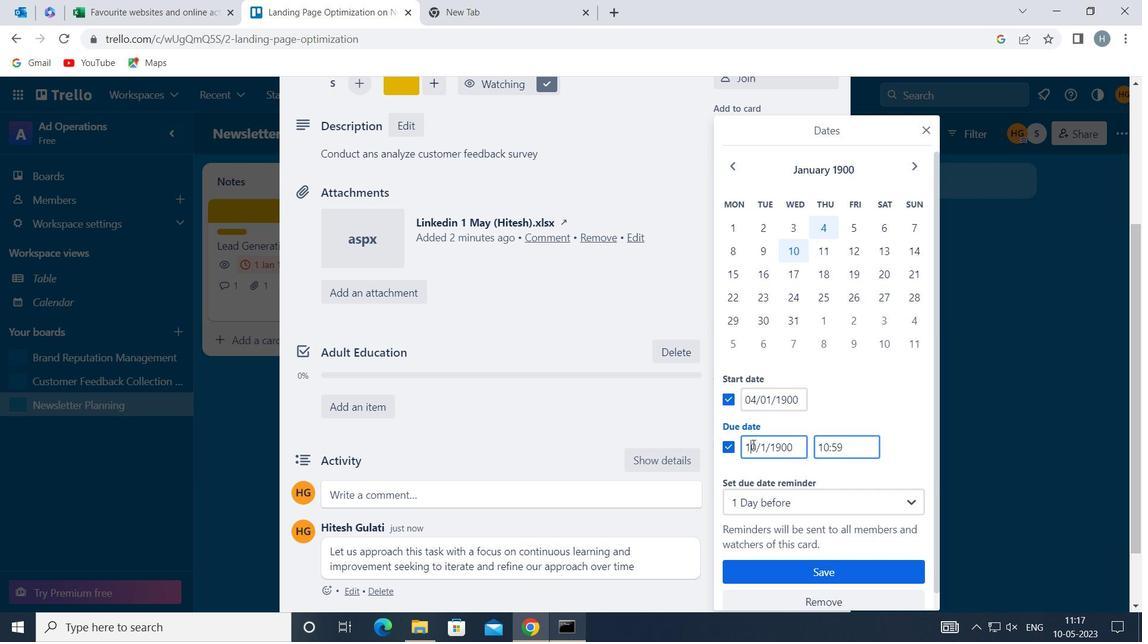
Action: Mouse pressed left at (755, 444)
Screenshot: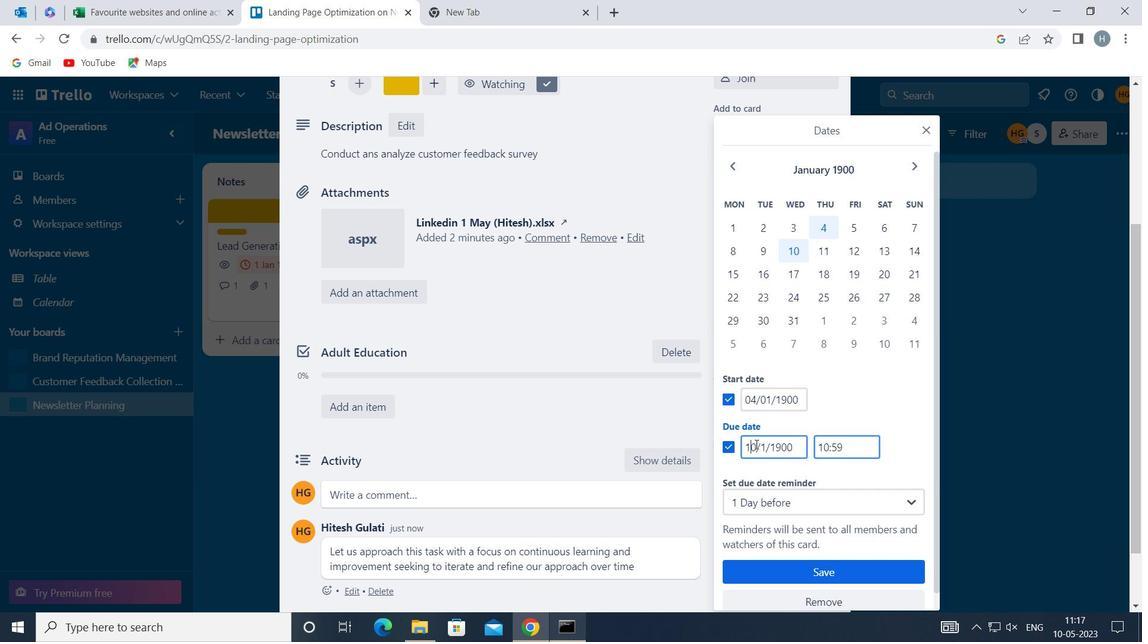 
Action: Key pressed <Key.backspace><<97>>
Screenshot: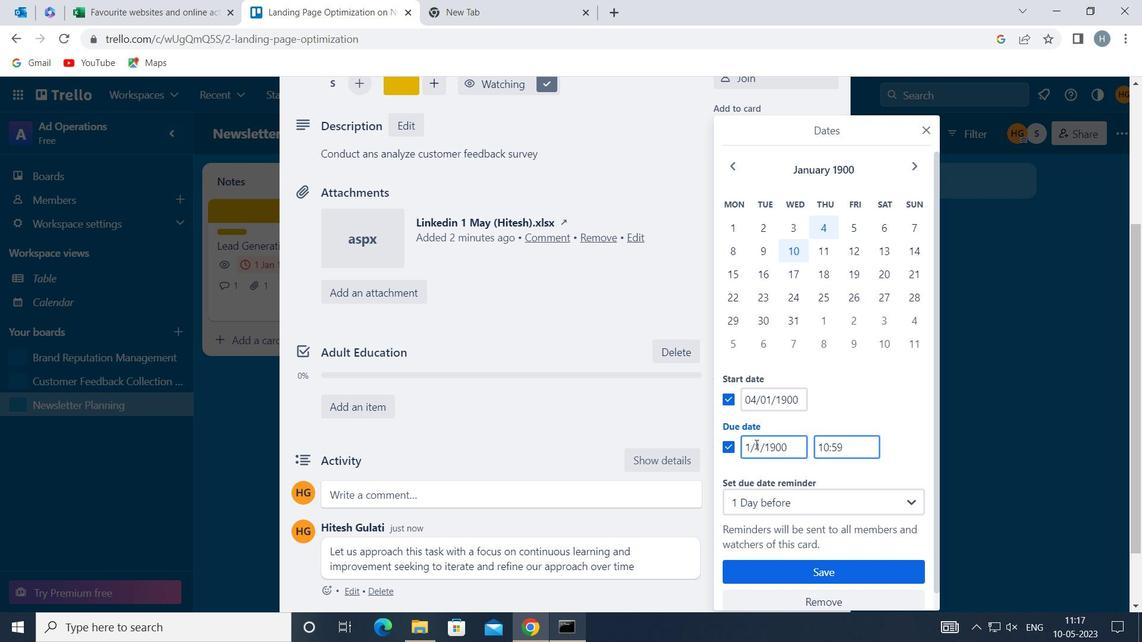 
Action: Mouse moved to (829, 572)
Screenshot: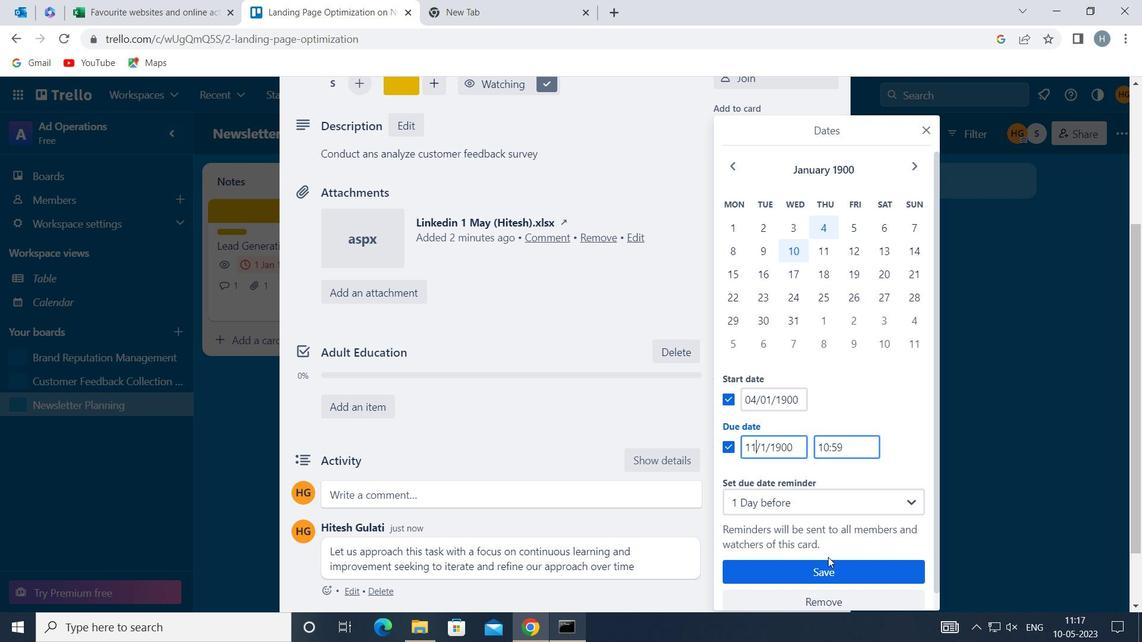 
Action: Mouse pressed left at (829, 572)
Screenshot: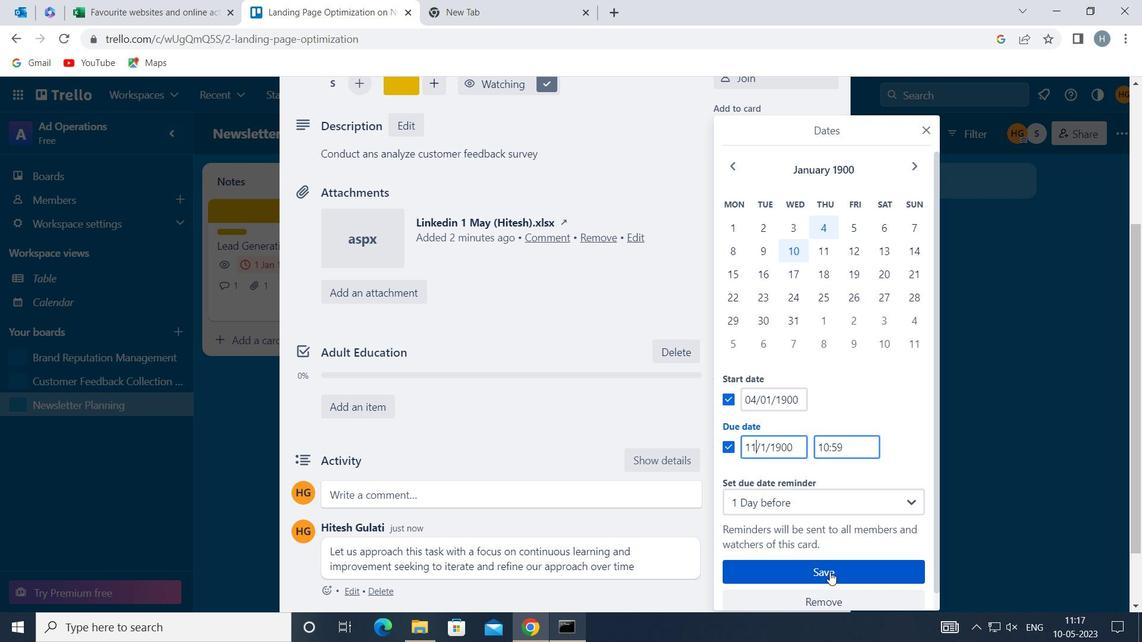 
